 Task: Search one way flight ticket for 3 adults in first from Nantucket: Nantucket Memorial Airport to Gillette: Gillette Campbell County Airport on 5-1-2023. Number of bags: 2 checked bags. Price is upto 82000. Outbound departure time preference is 14:45. 
Action: Mouse moved to (232, 317)
Screenshot: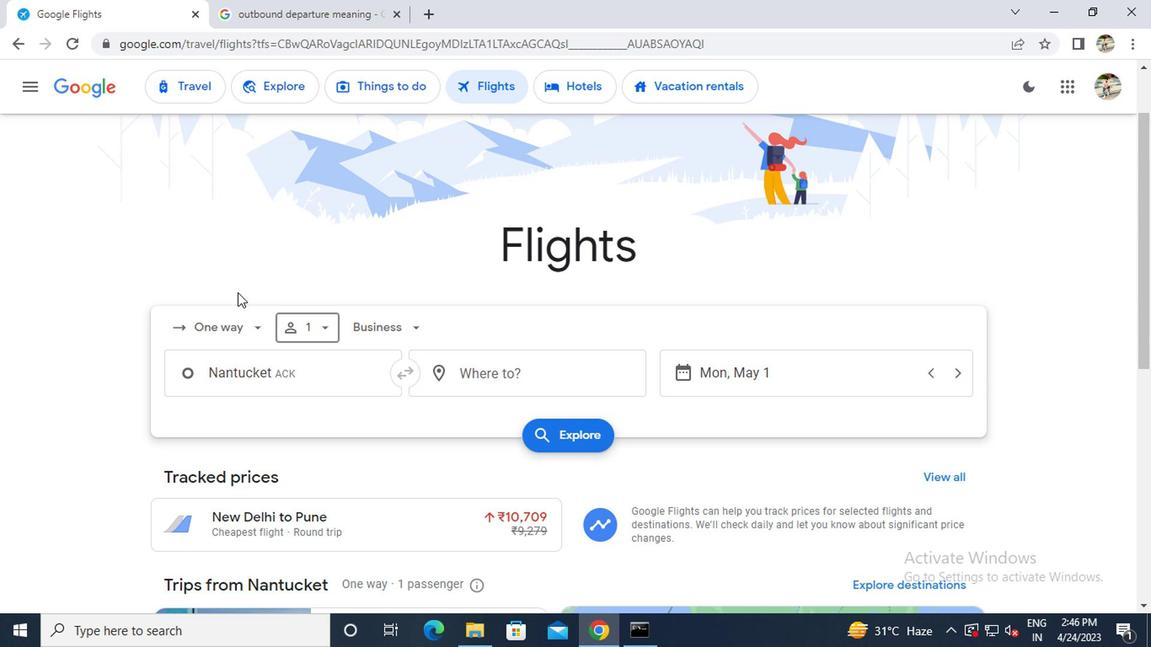 
Action: Mouse pressed left at (232, 317)
Screenshot: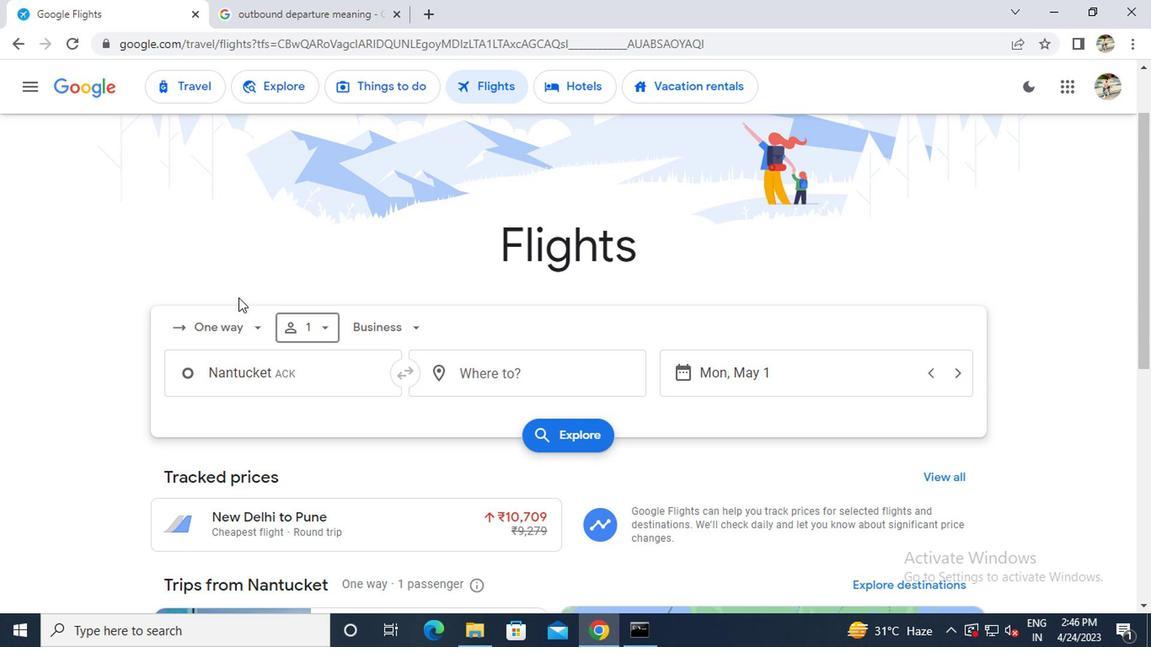 
Action: Mouse moved to (233, 411)
Screenshot: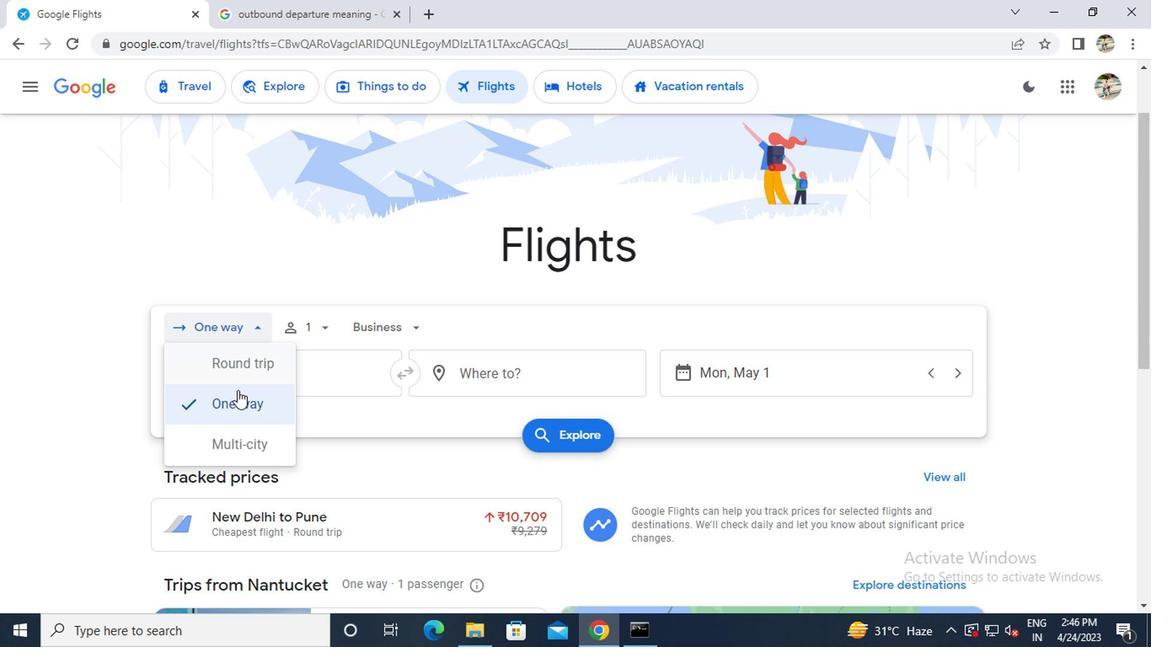 
Action: Mouse pressed left at (233, 411)
Screenshot: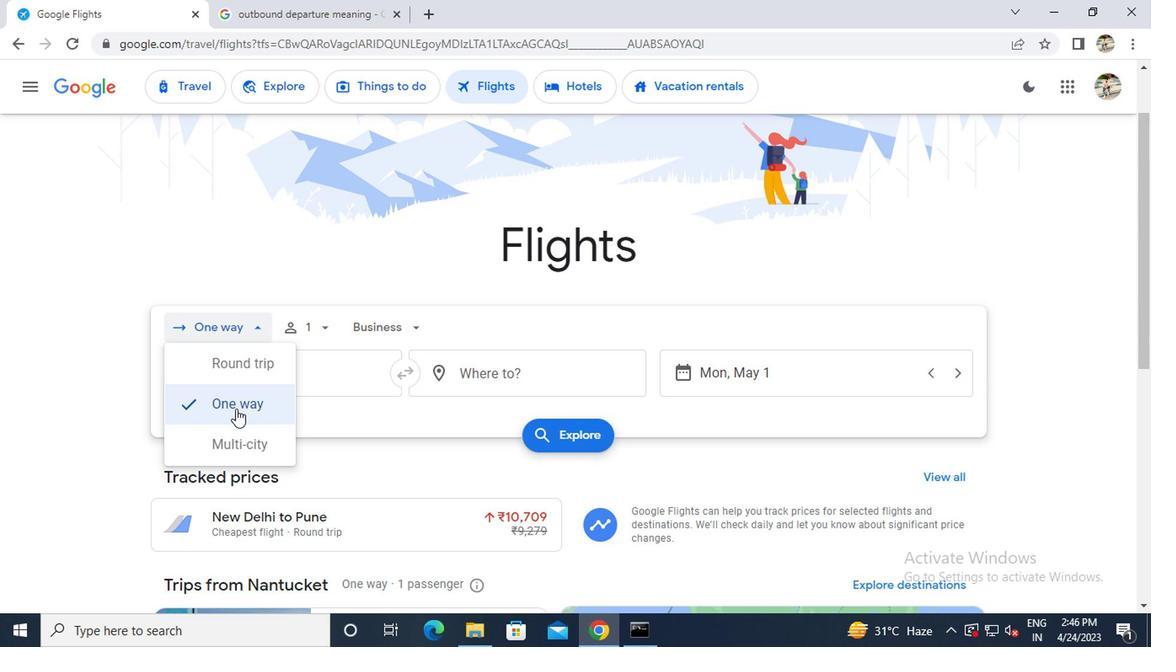 
Action: Mouse moved to (308, 328)
Screenshot: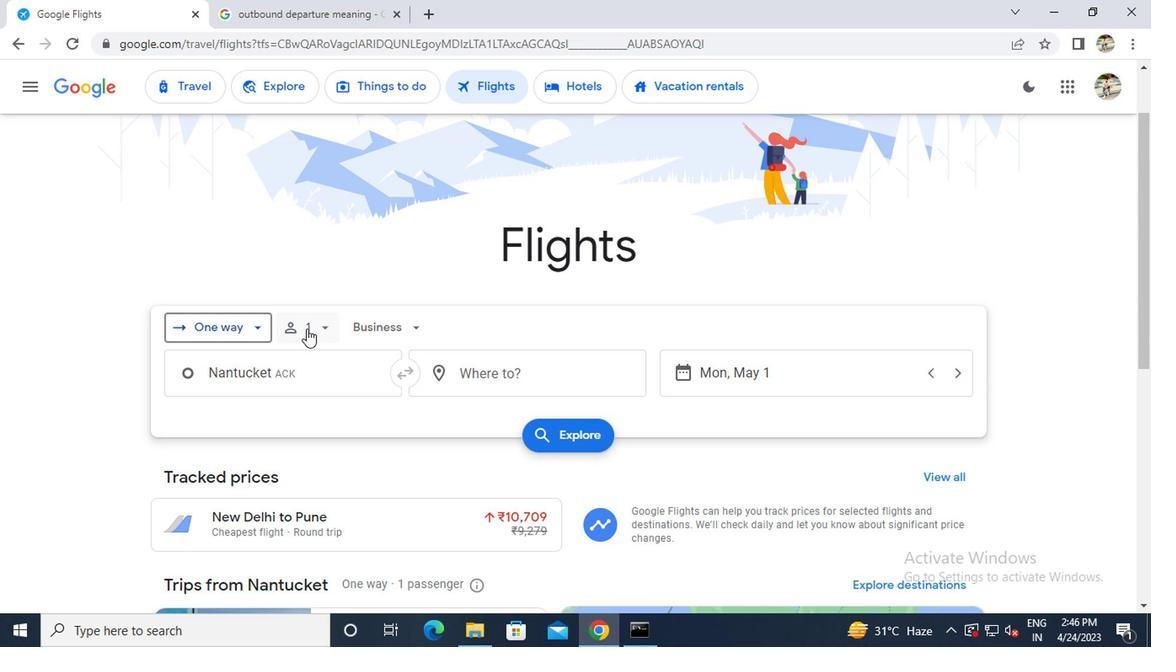 
Action: Mouse pressed left at (308, 328)
Screenshot: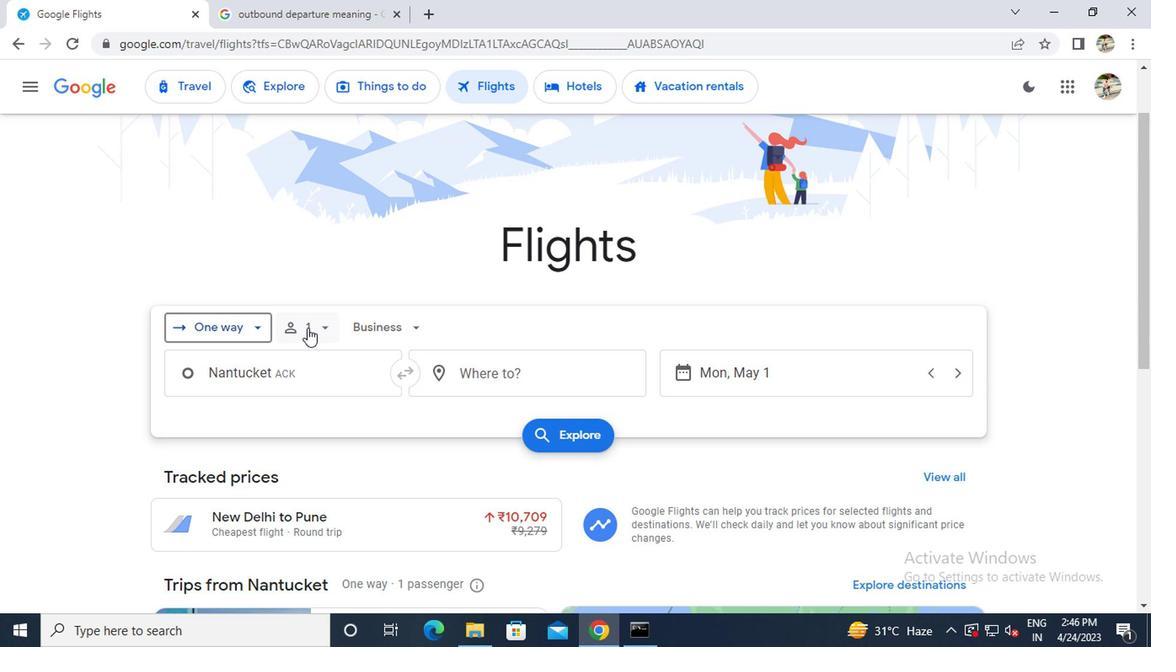 
Action: Mouse moved to (446, 373)
Screenshot: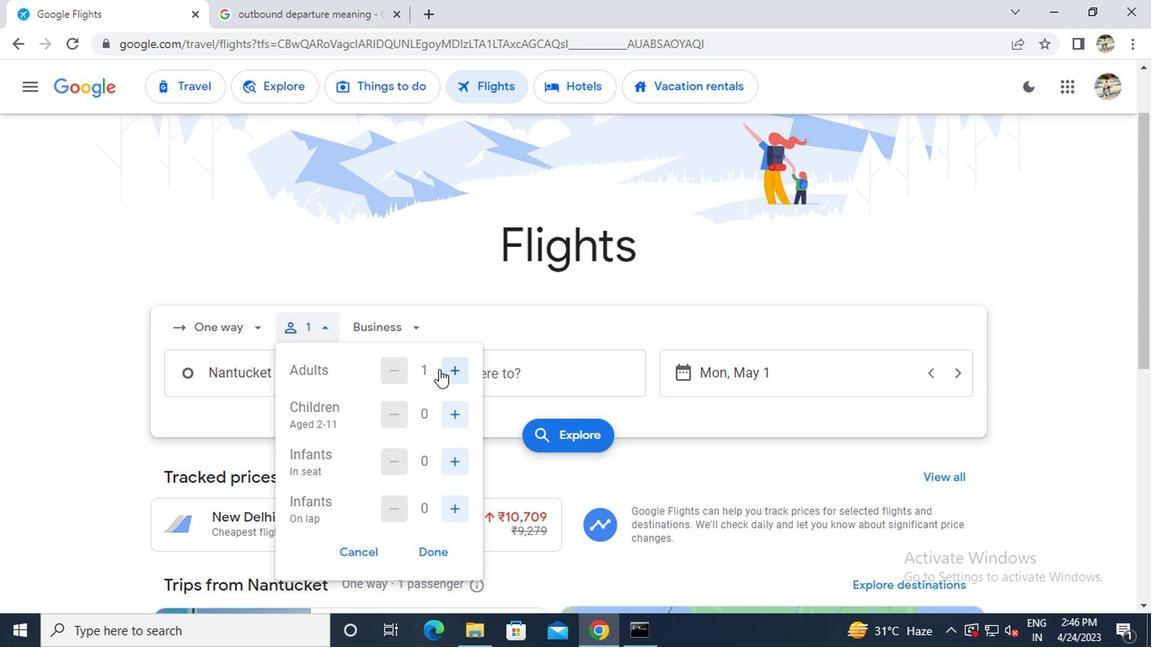 
Action: Mouse pressed left at (446, 373)
Screenshot: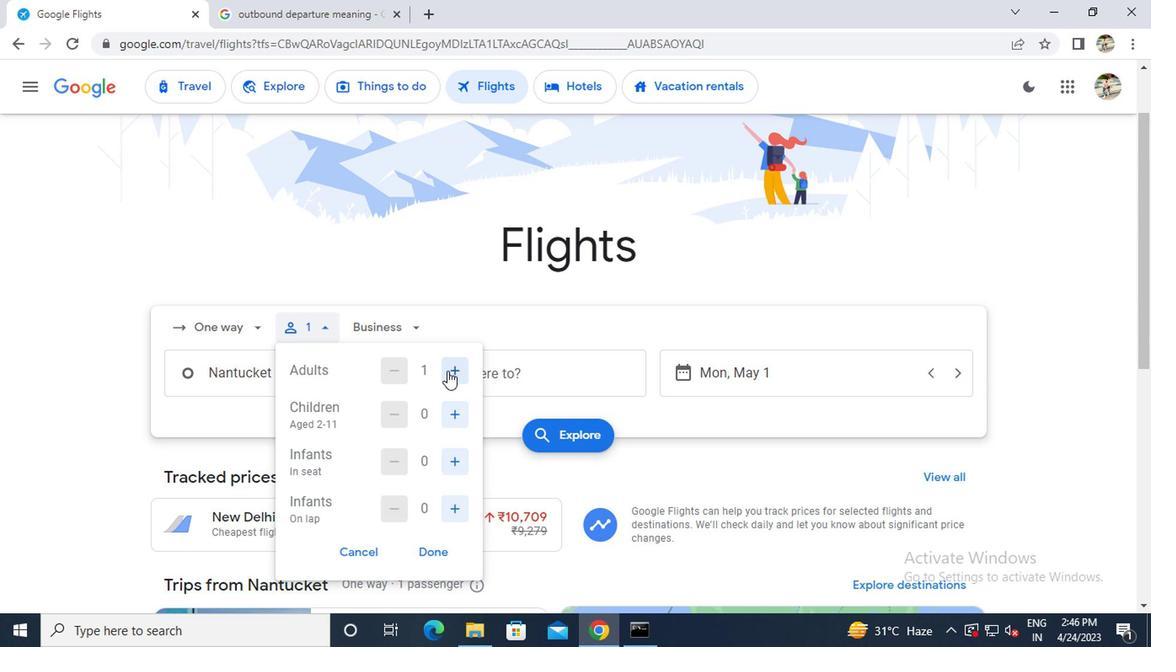 
Action: Mouse moved to (446, 373)
Screenshot: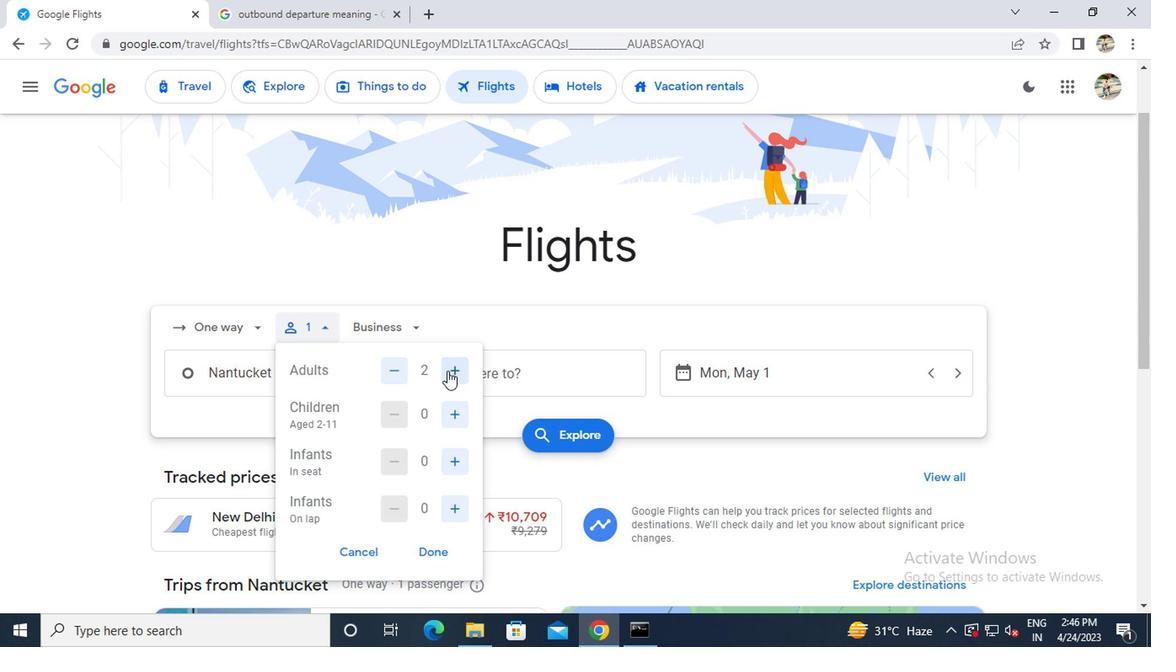 
Action: Mouse pressed left at (446, 373)
Screenshot: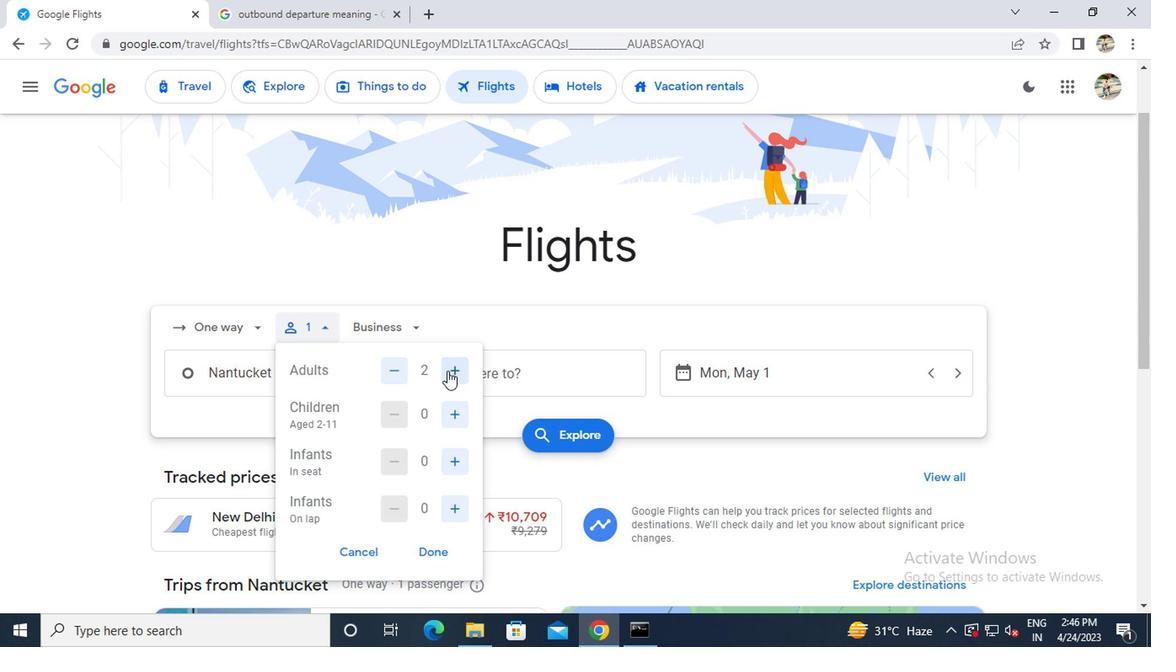 
Action: Mouse moved to (428, 557)
Screenshot: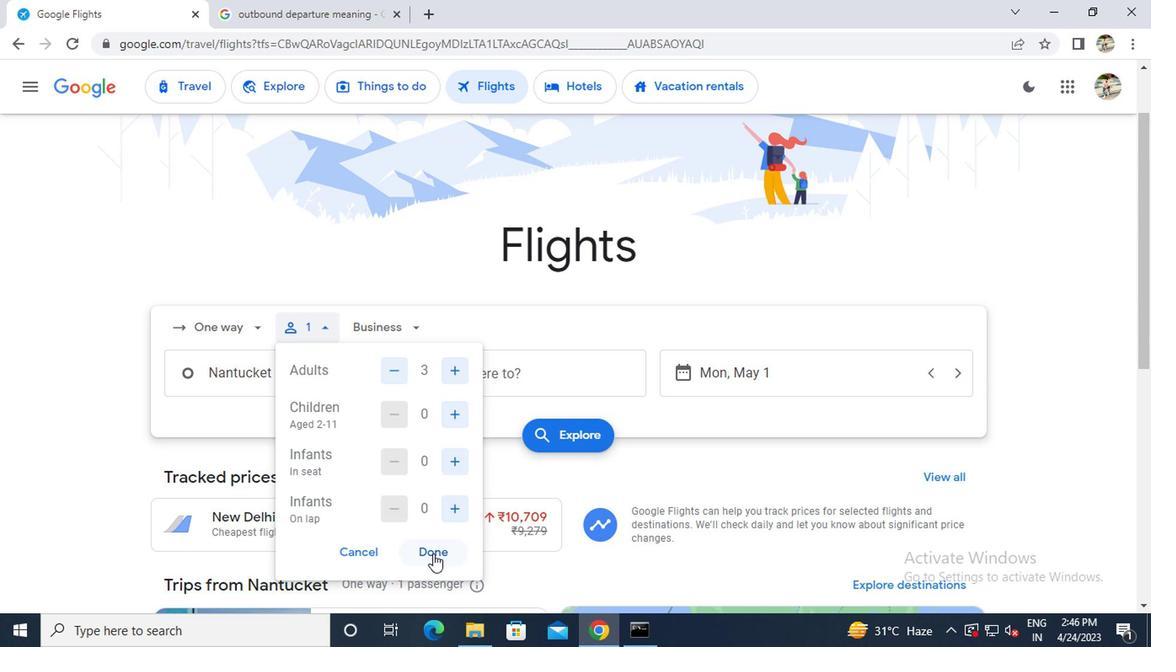 
Action: Mouse pressed left at (428, 557)
Screenshot: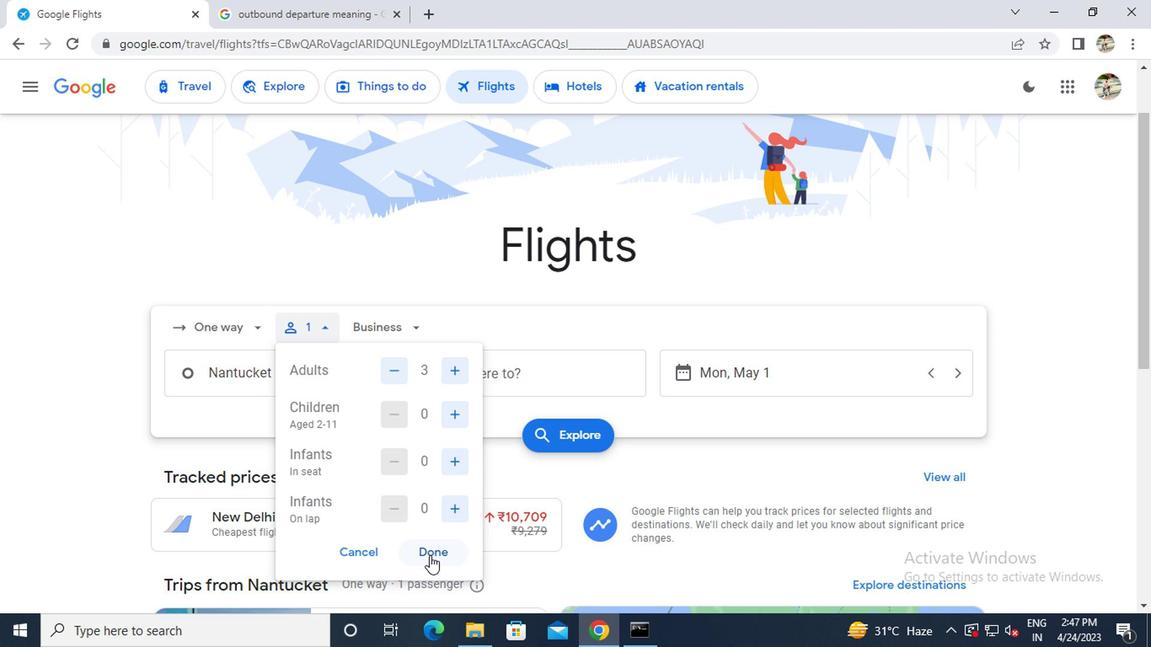 
Action: Mouse moved to (266, 382)
Screenshot: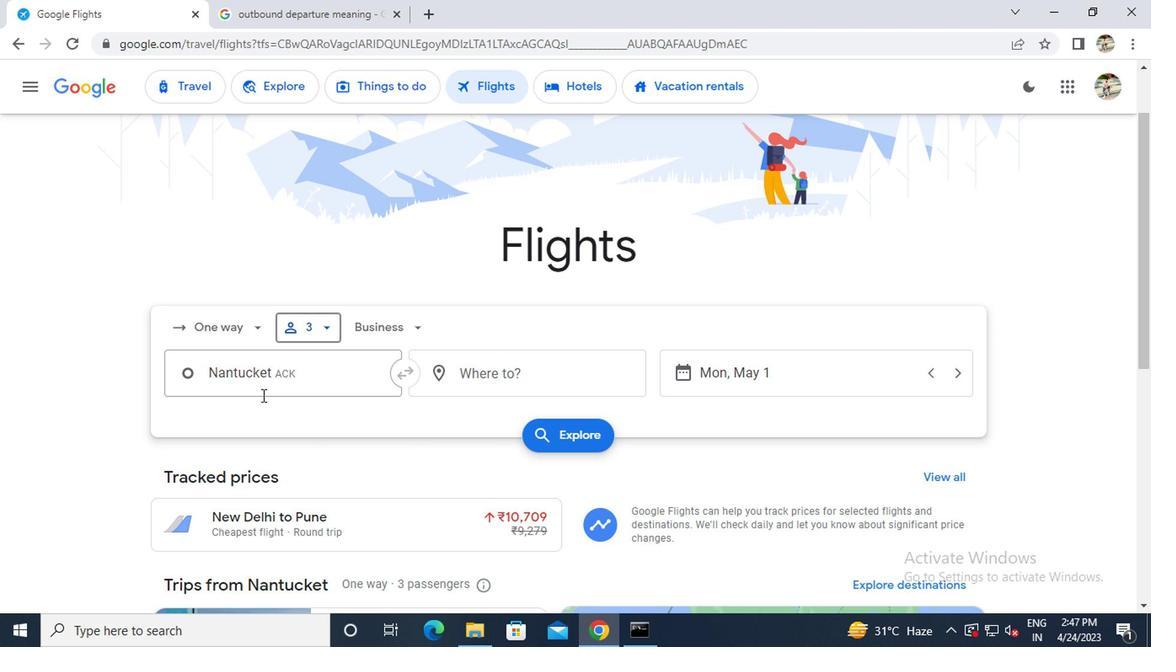 
Action: Mouse pressed left at (266, 382)
Screenshot: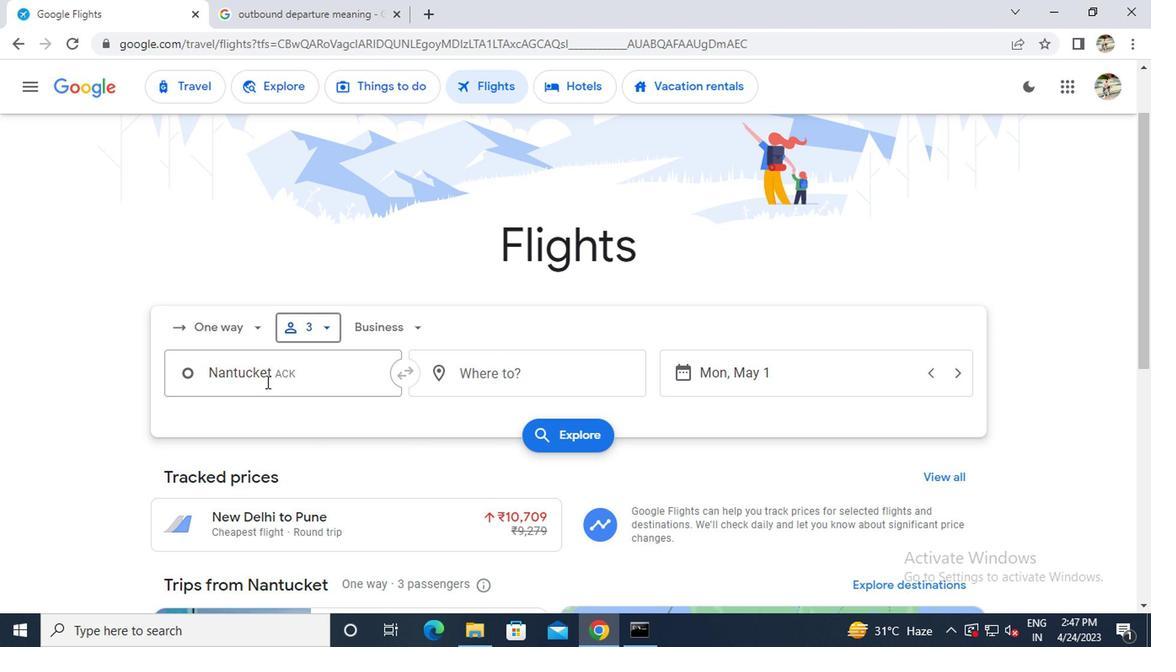 
Action: Key pressed <Key.caps_lock>n<Key.caps_lock>a
Screenshot: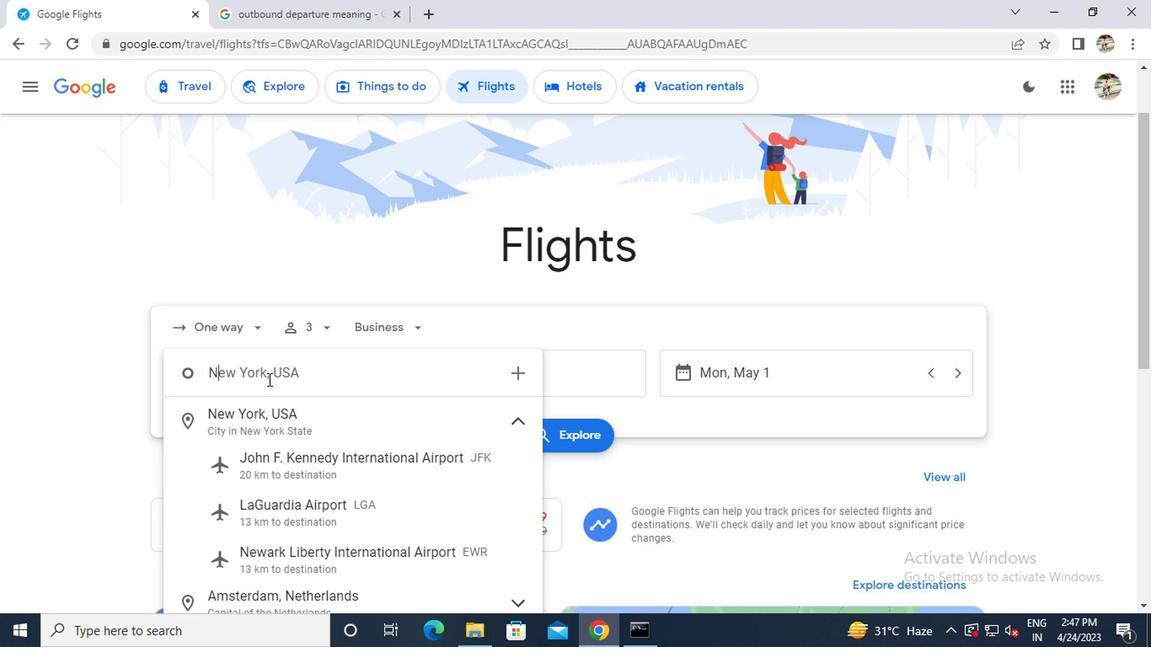 
Action: Mouse moved to (266, 381)
Screenshot: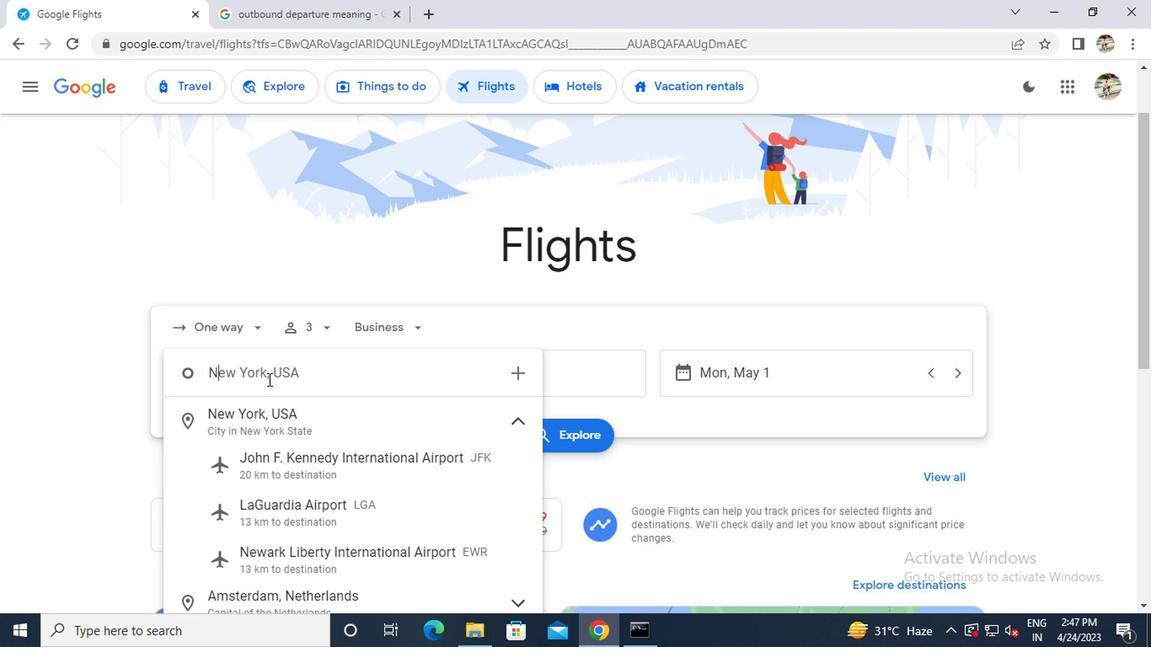 
Action: Key pressed ntucket
Screenshot: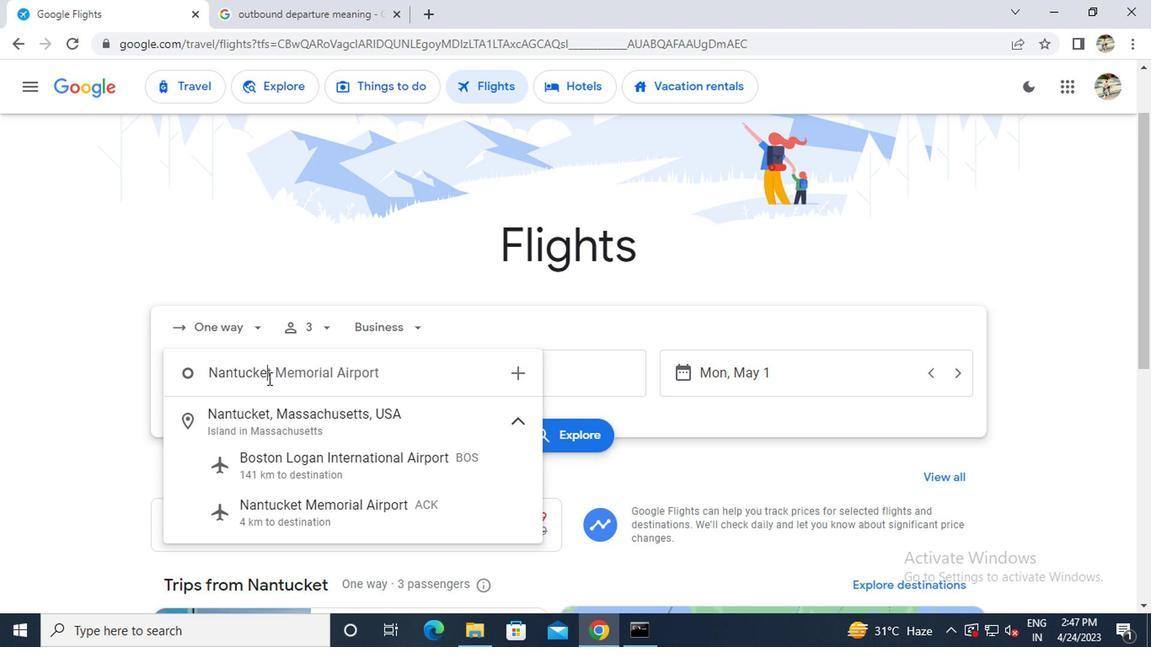 
Action: Mouse moved to (281, 515)
Screenshot: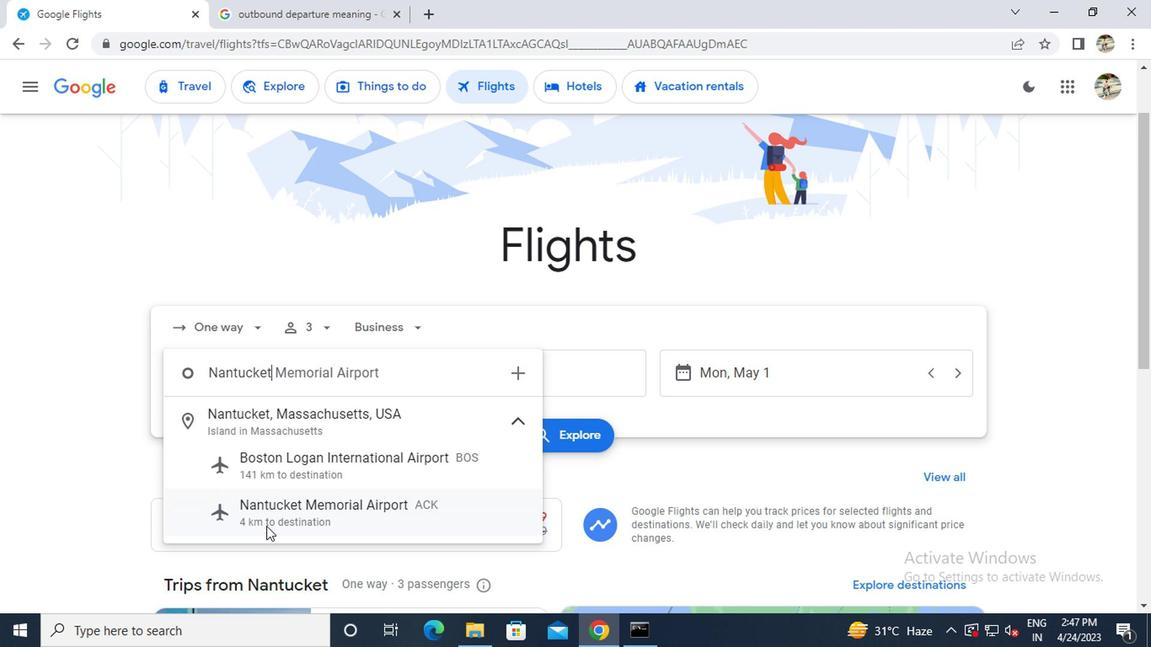 
Action: Mouse pressed left at (281, 515)
Screenshot: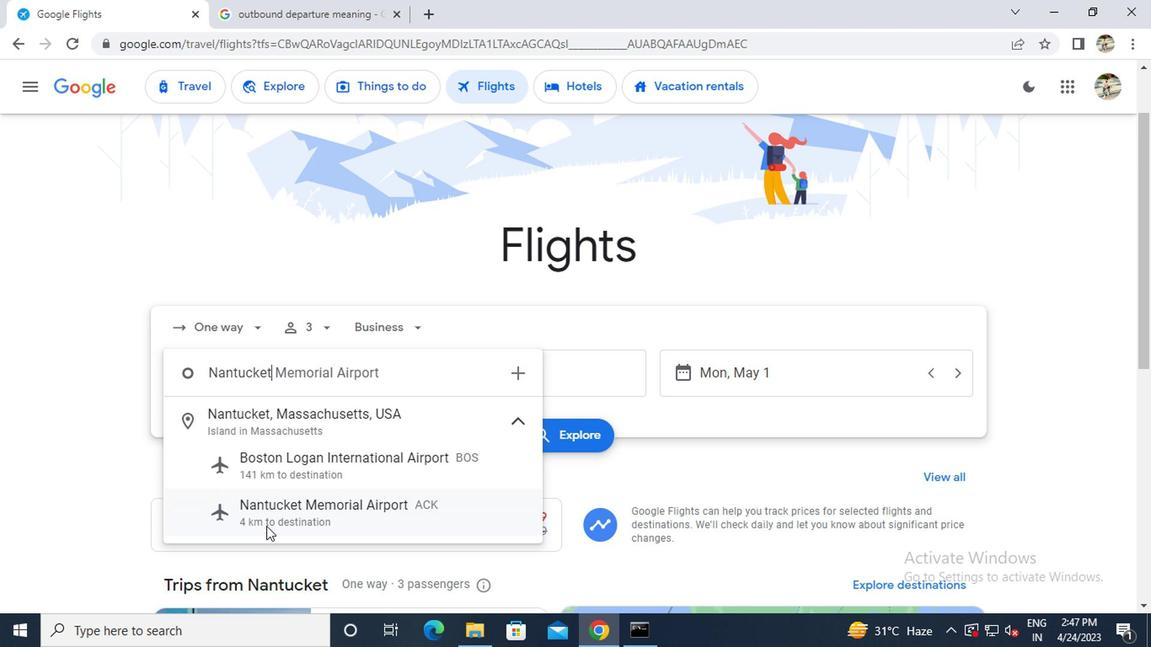 
Action: Mouse moved to (580, 378)
Screenshot: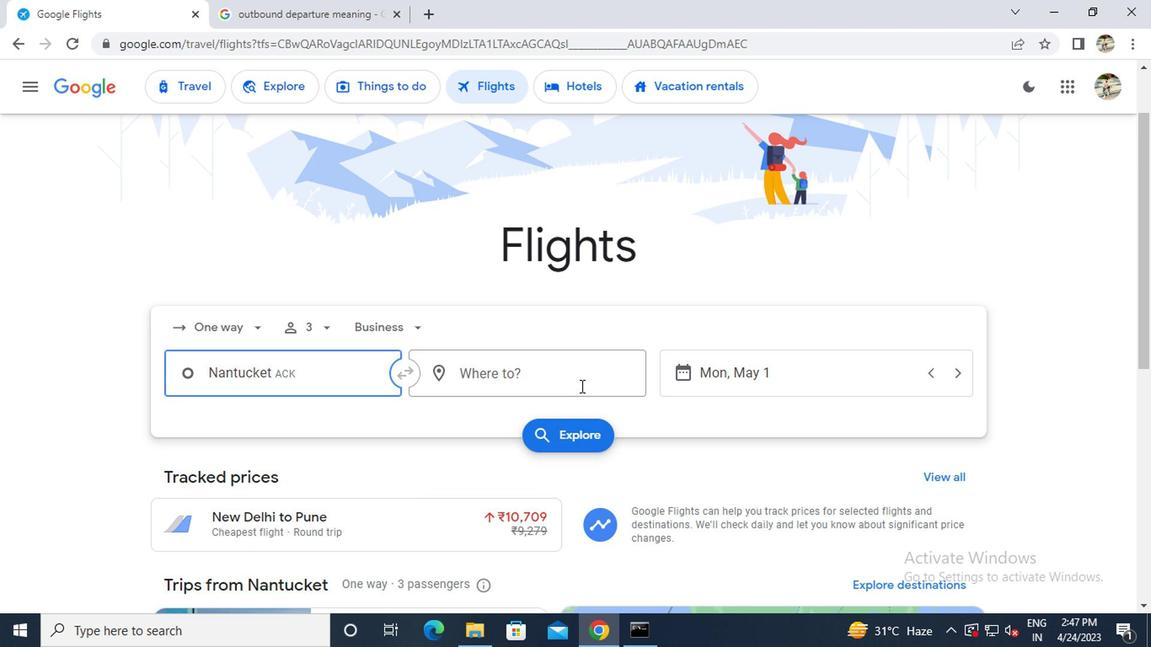 
Action: Mouse pressed left at (580, 378)
Screenshot: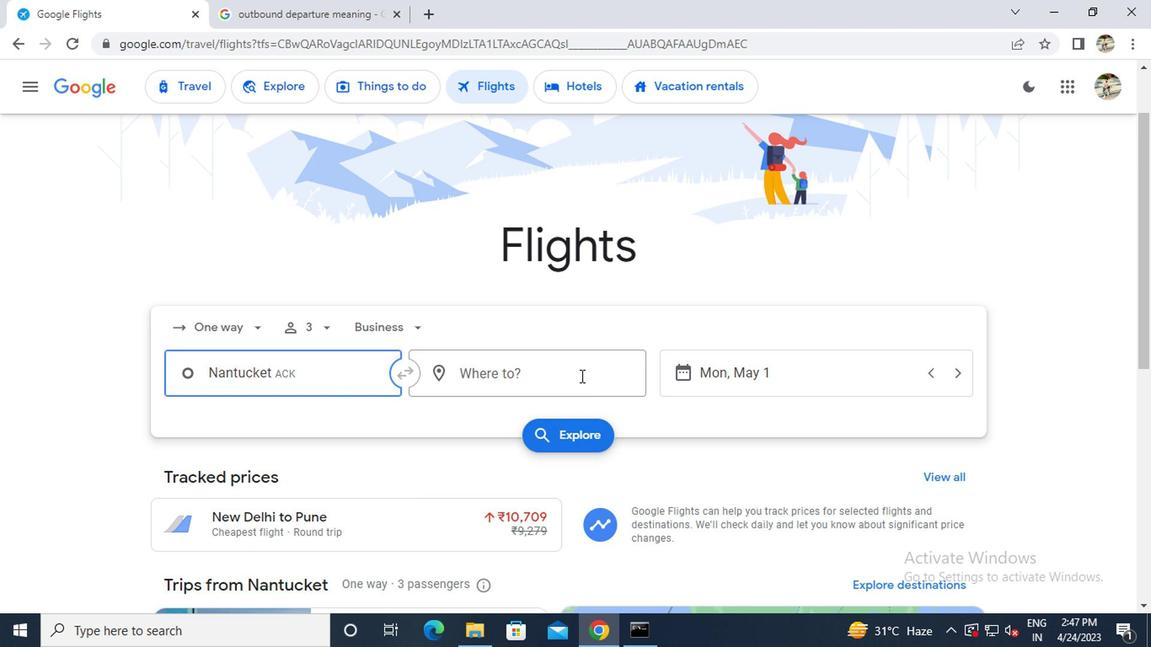 
Action: Key pressed <Key.caps_lock>g<Key.caps_lock>illette<Key.space>
Screenshot: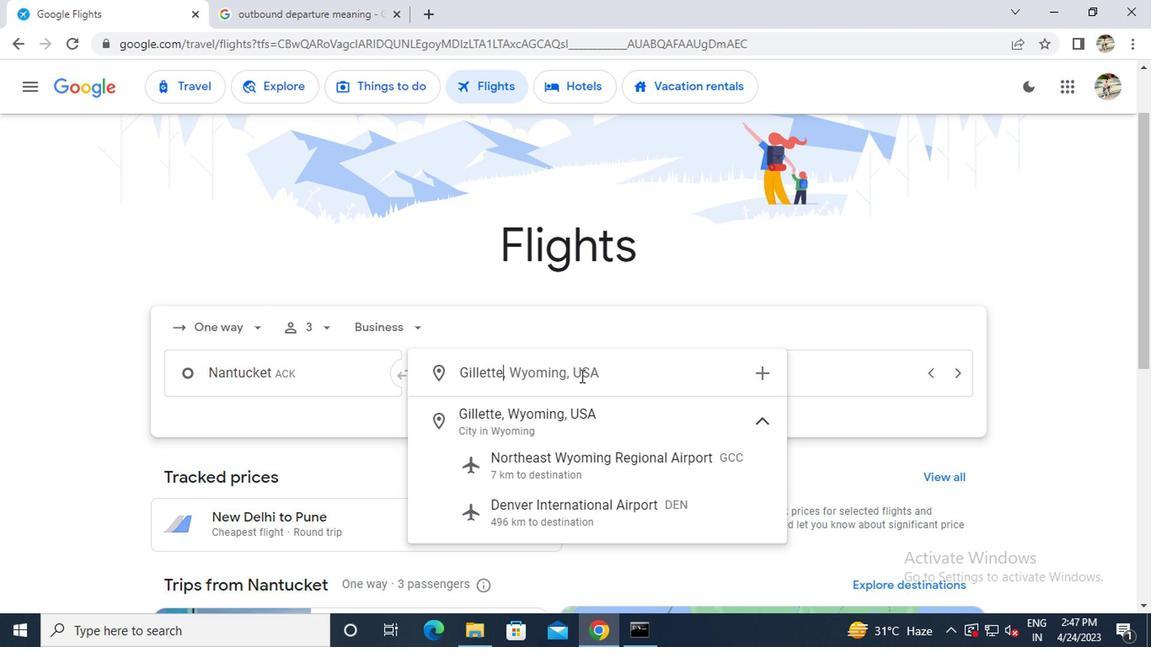 
Action: Mouse moved to (559, 415)
Screenshot: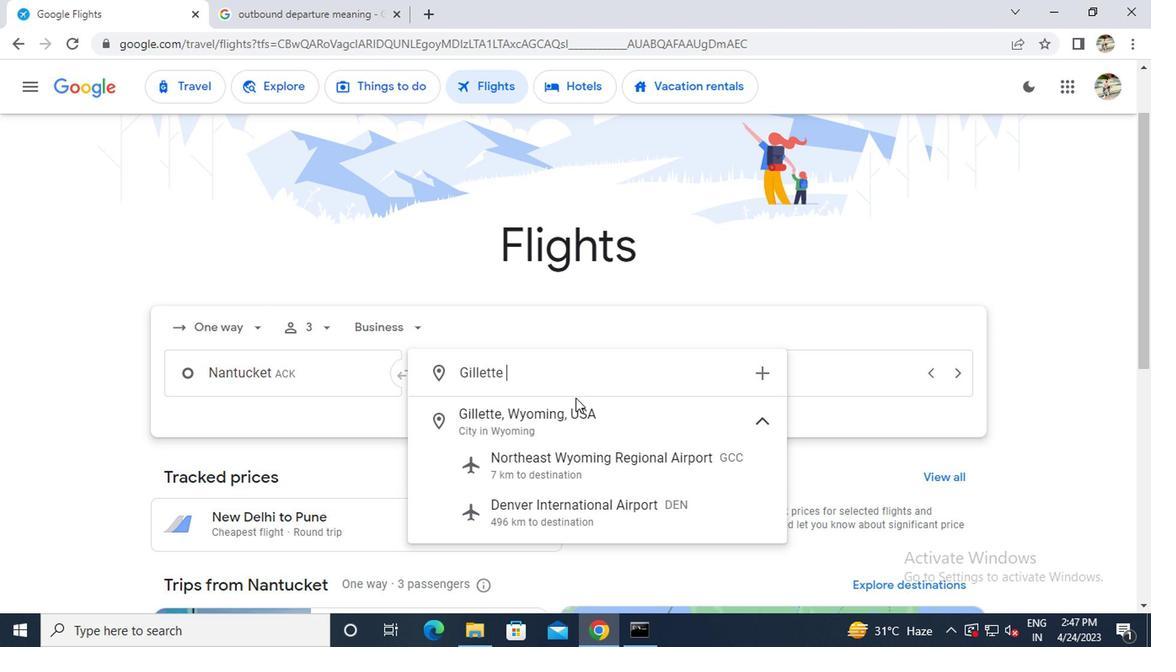 
Action: Mouse pressed left at (559, 415)
Screenshot: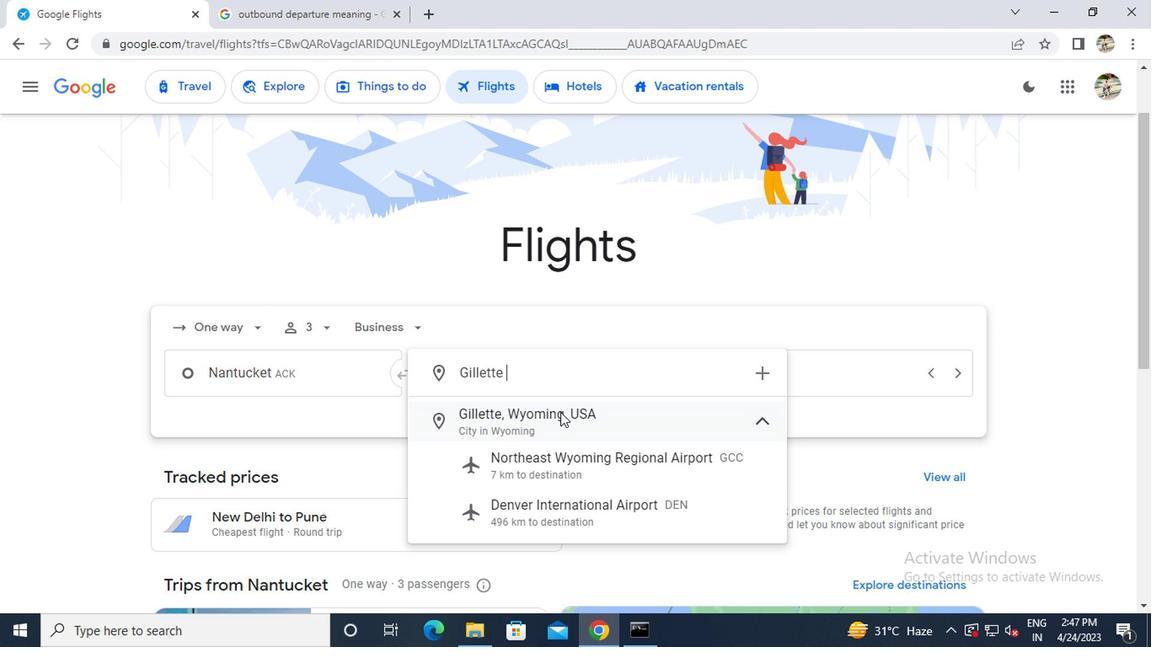 
Action: Mouse moved to (720, 373)
Screenshot: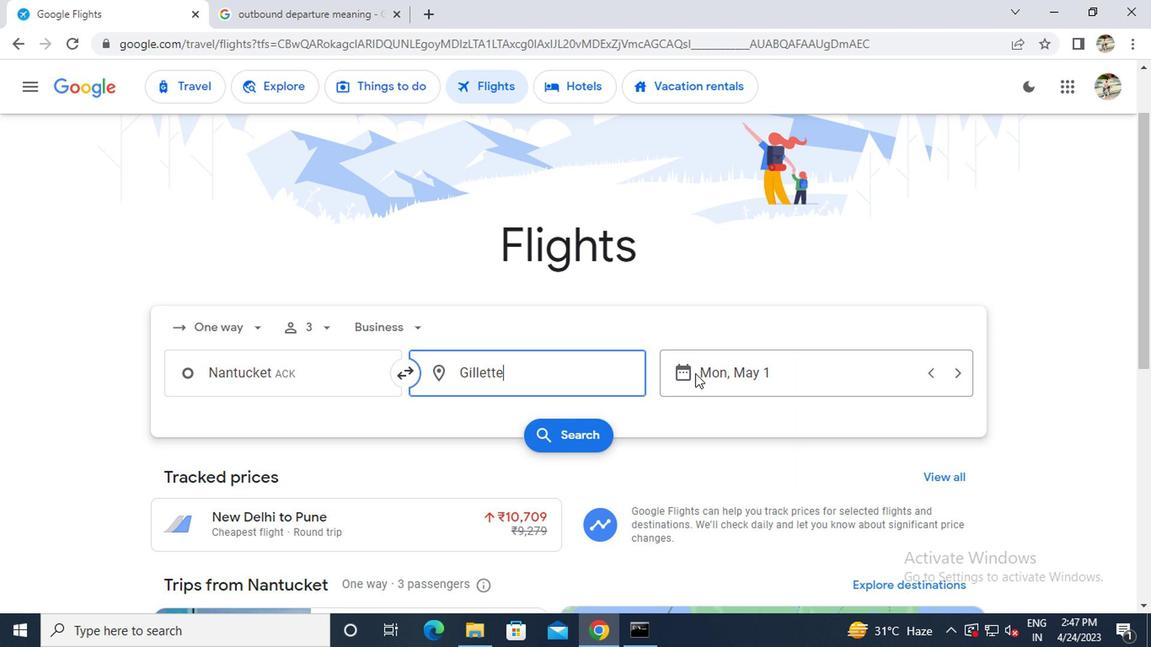 
Action: Mouse pressed left at (720, 373)
Screenshot: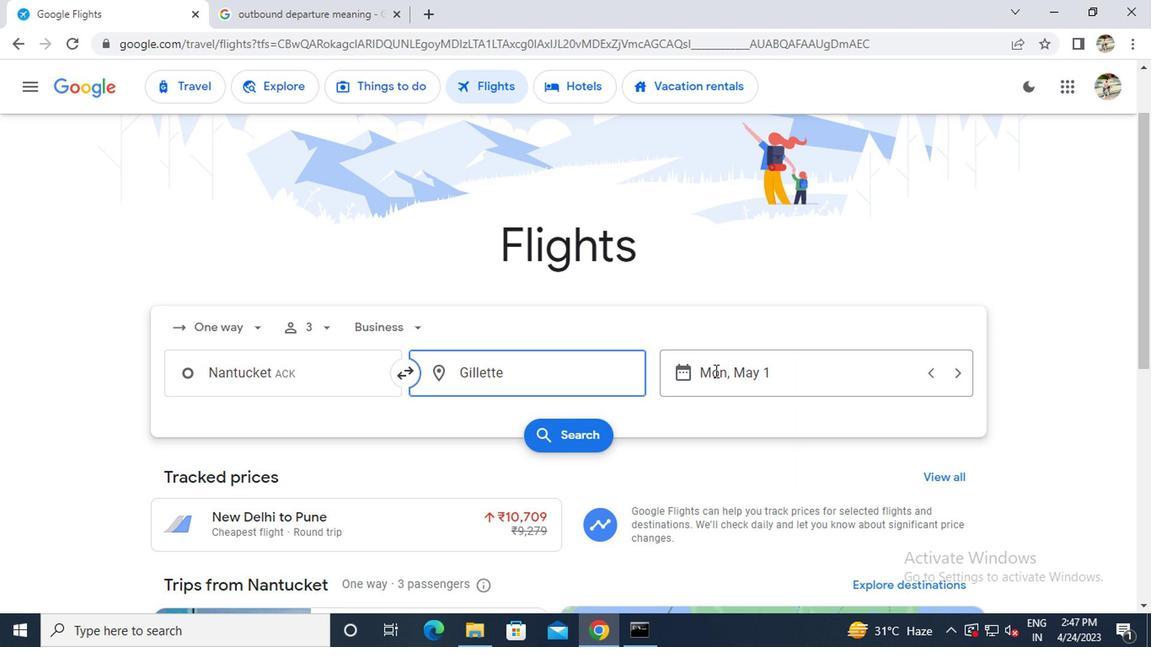 
Action: Mouse moved to (726, 308)
Screenshot: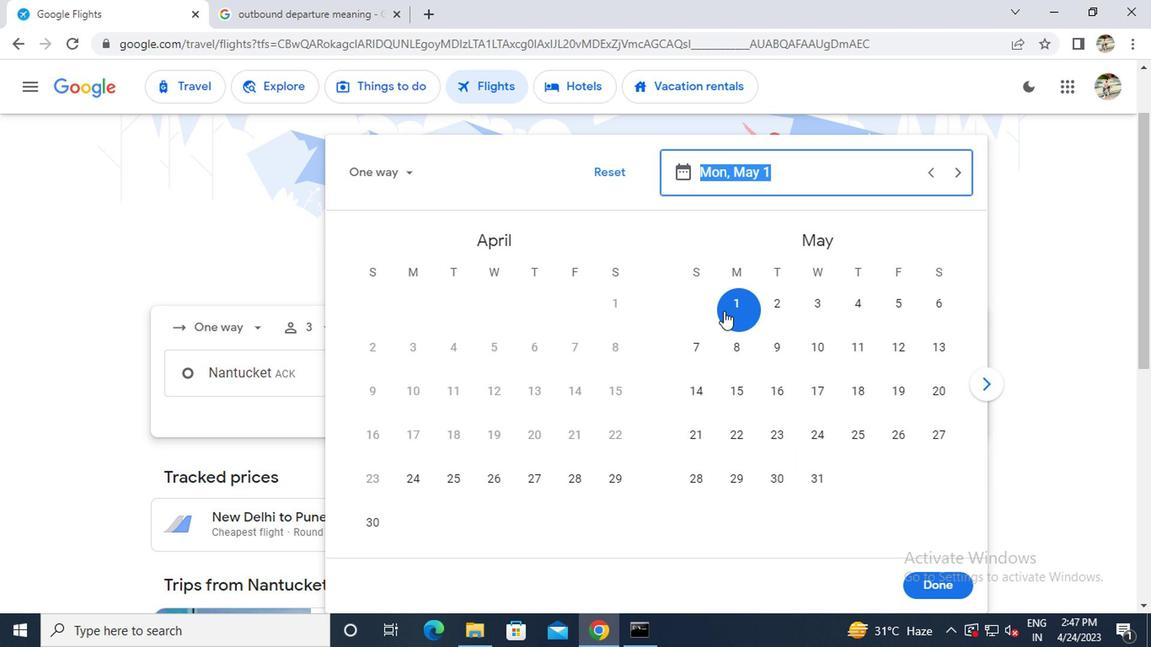
Action: Mouse pressed left at (726, 308)
Screenshot: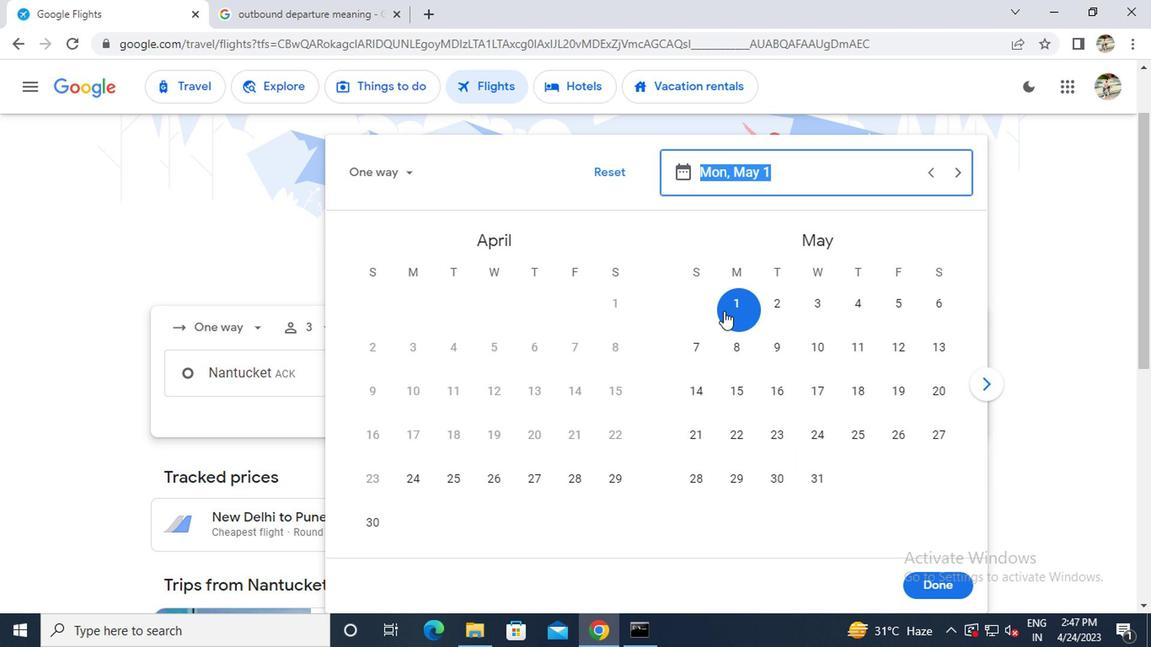 
Action: Mouse moved to (927, 581)
Screenshot: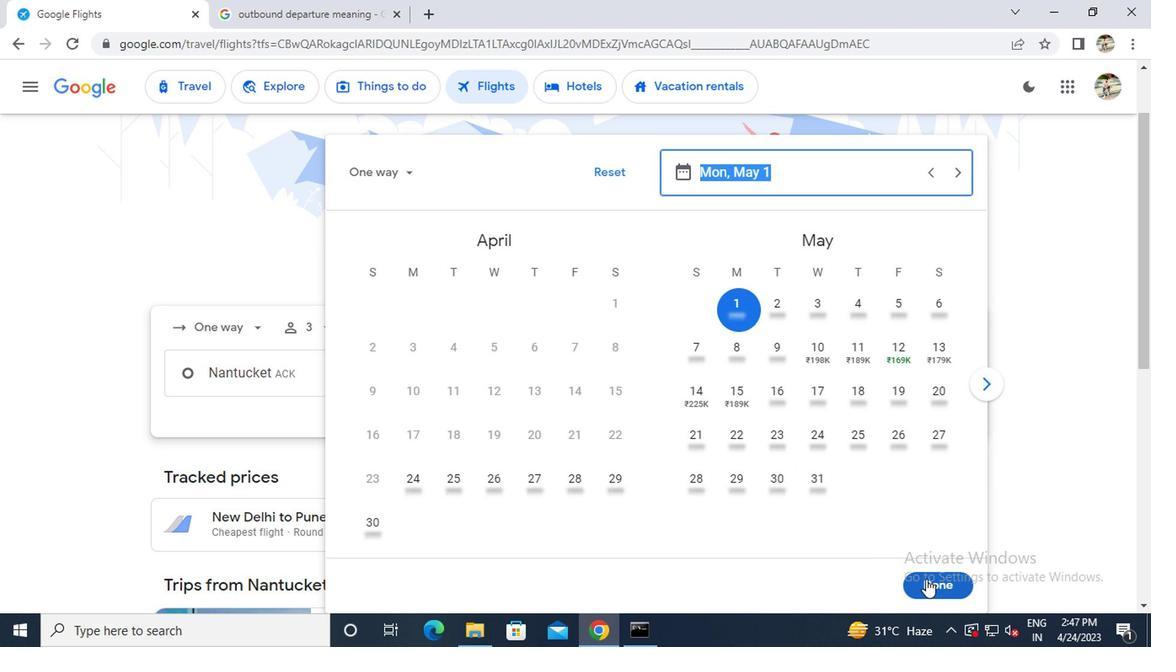 
Action: Mouse pressed left at (927, 581)
Screenshot: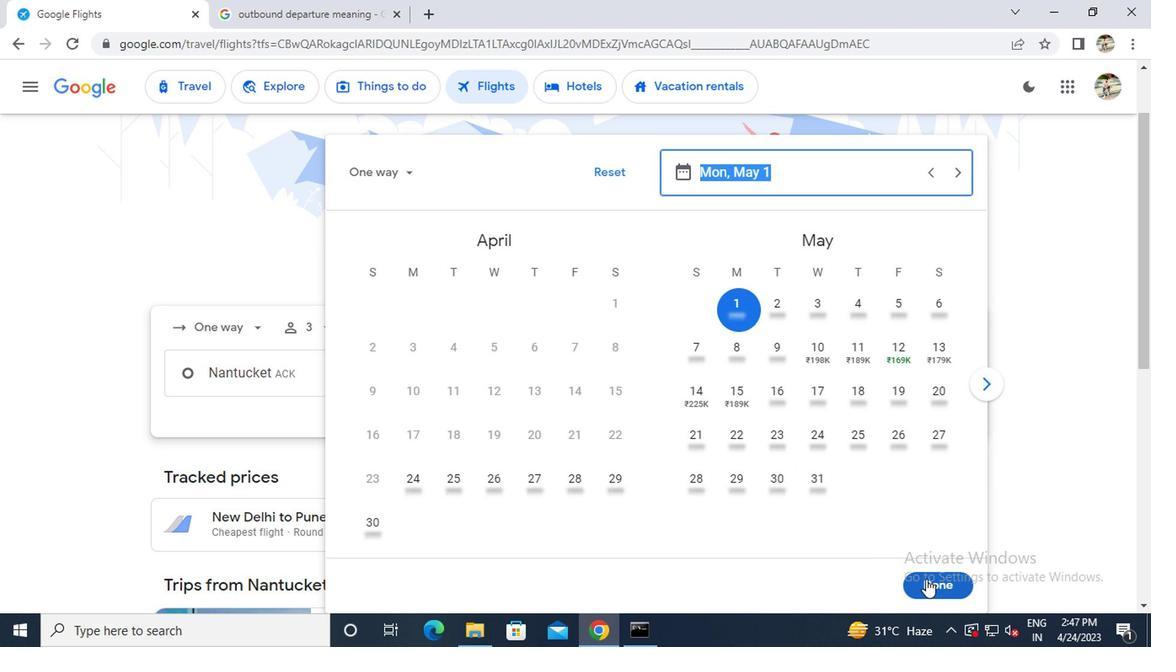 
Action: Mouse moved to (572, 426)
Screenshot: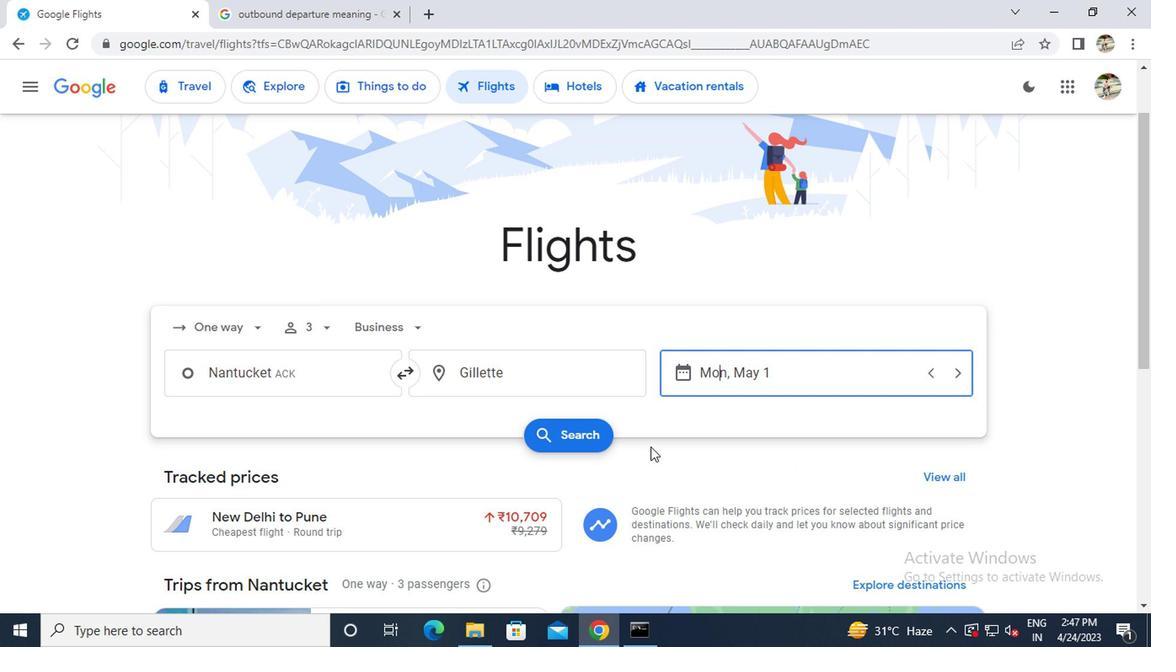 
Action: Mouse pressed left at (572, 426)
Screenshot: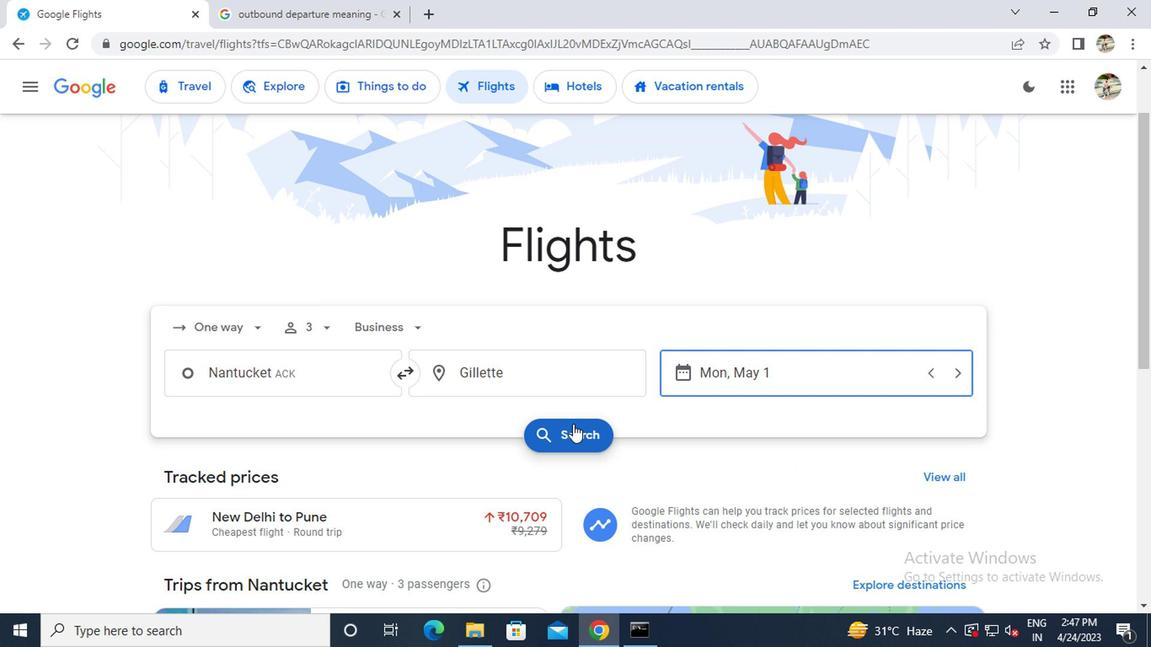 
Action: Mouse moved to (171, 243)
Screenshot: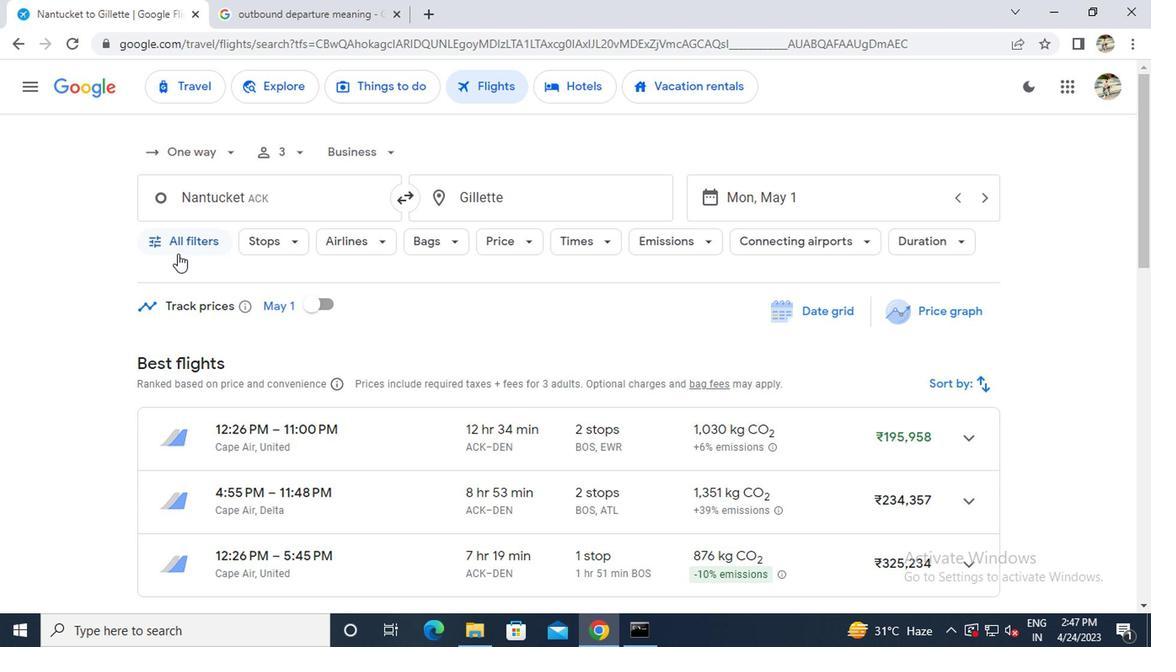 
Action: Mouse pressed left at (171, 243)
Screenshot: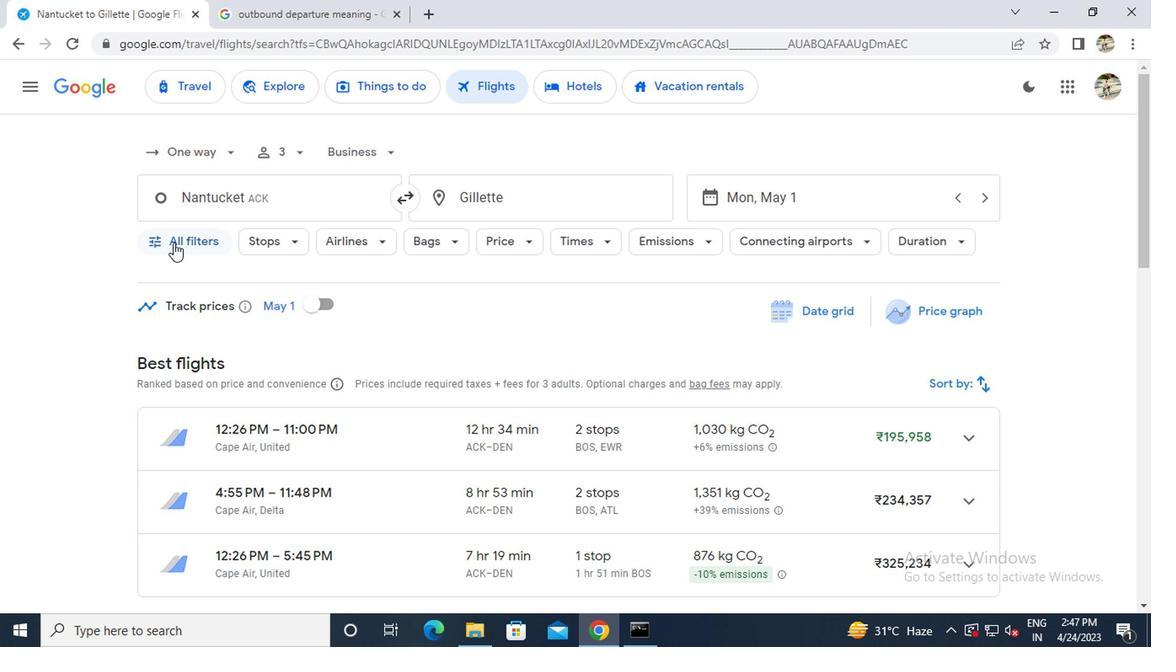 
Action: Mouse moved to (207, 319)
Screenshot: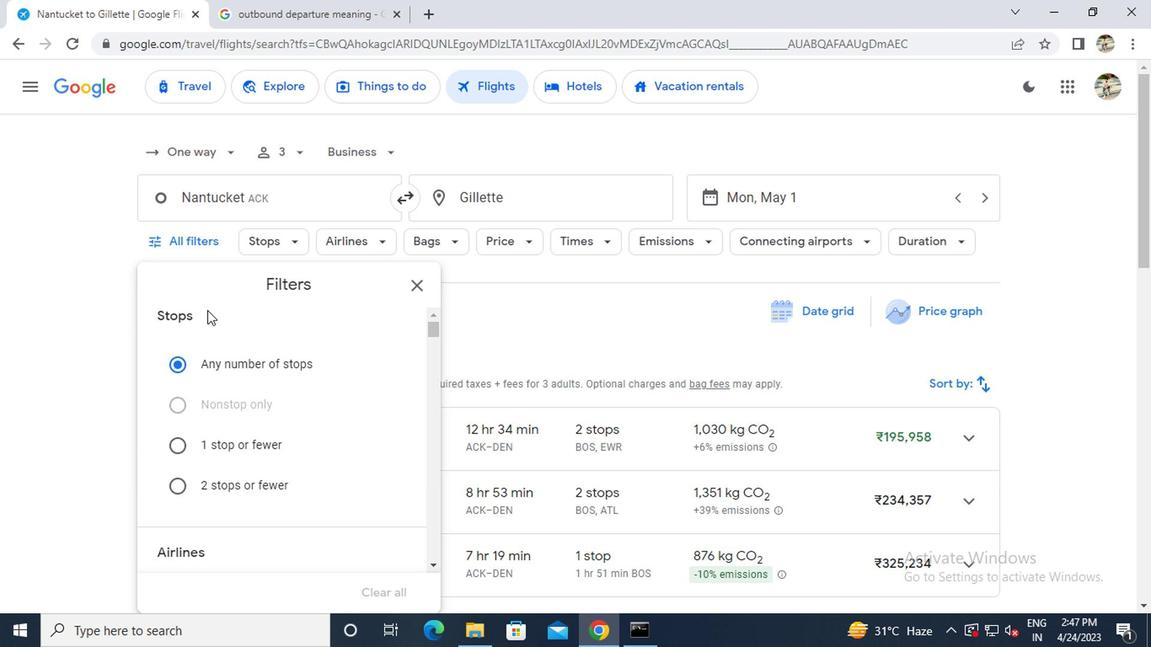
Action: Mouse scrolled (207, 319) with delta (0, 0)
Screenshot: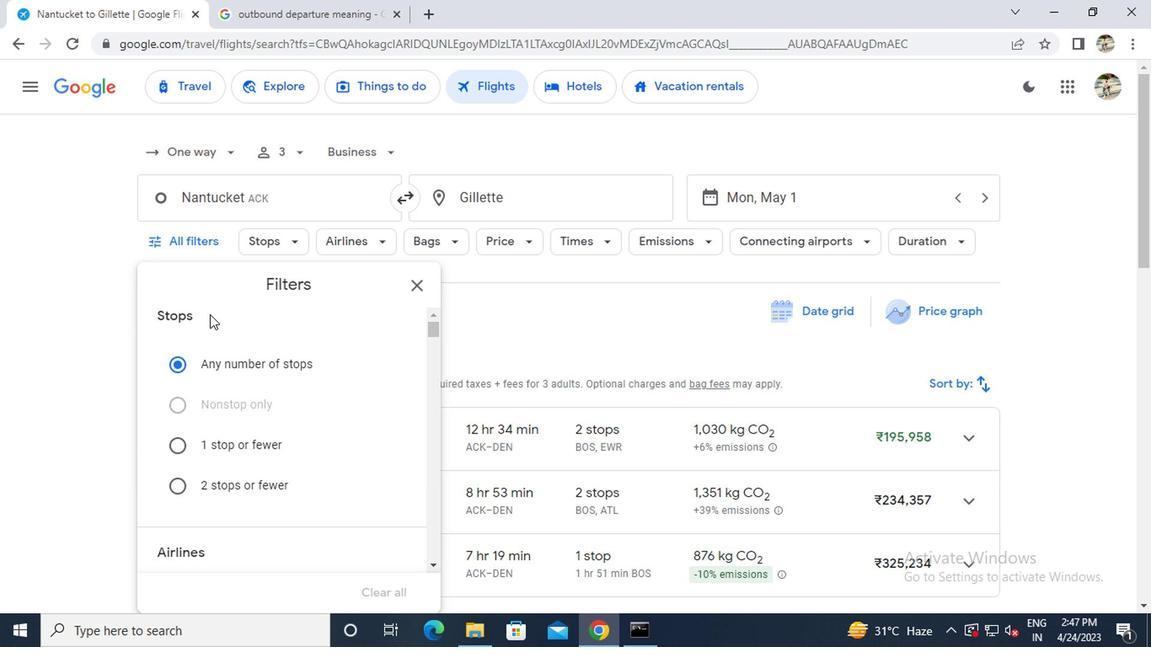 
Action: Mouse scrolled (207, 319) with delta (0, 0)
Screenshot: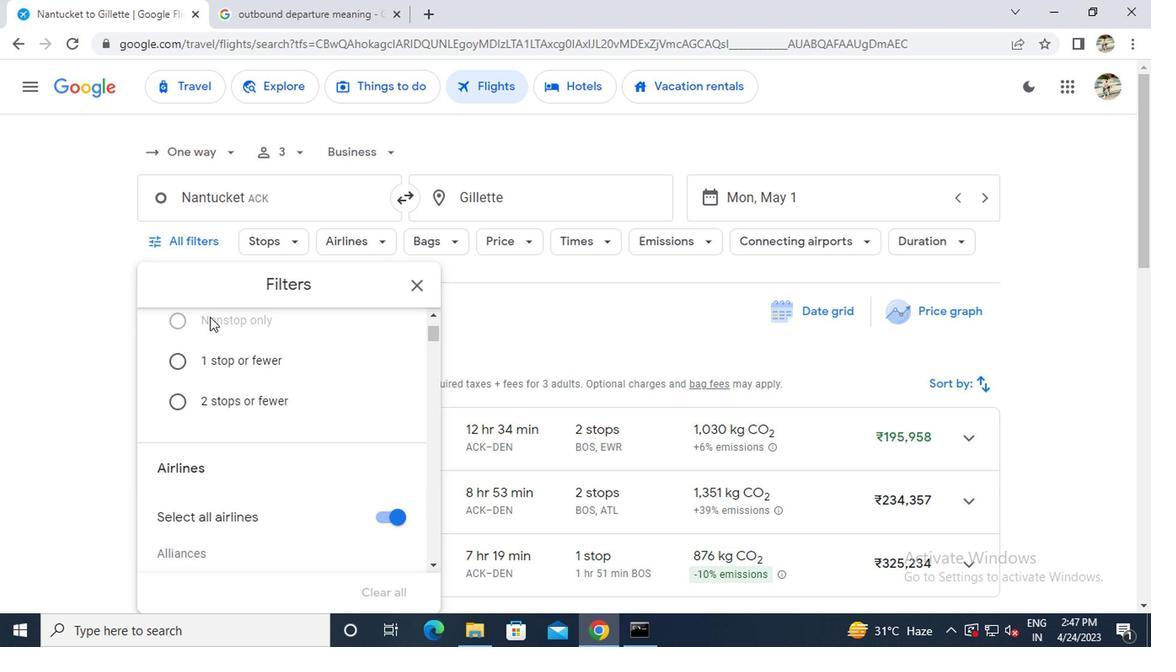 
Action: Mouse moved to (207, 331)
Screenshot: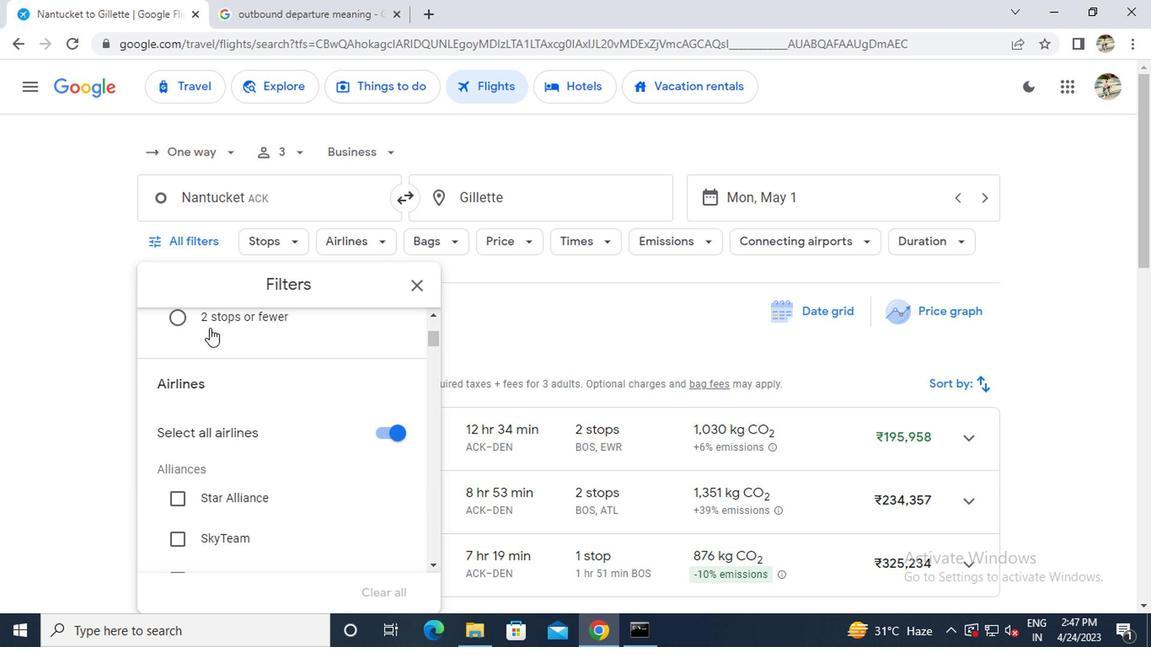 
Action: Mouse scrolled (207, 331) with delta (0, 0)
Screenshot: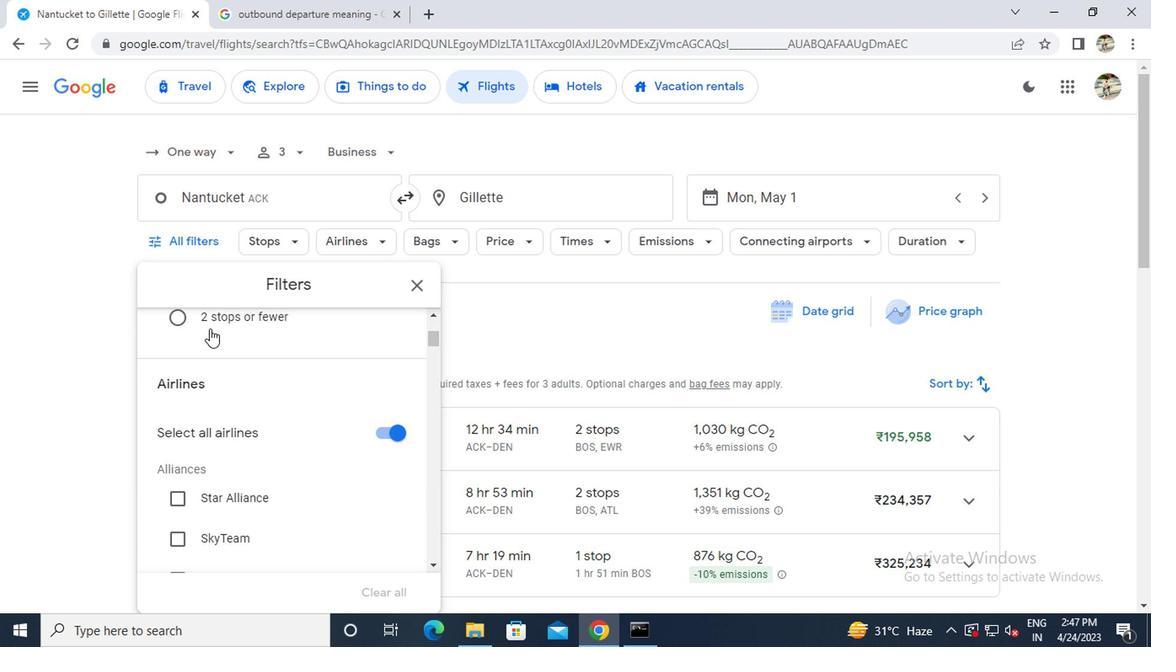 
Action: Mouse moved to (207, 332)
Screenshot: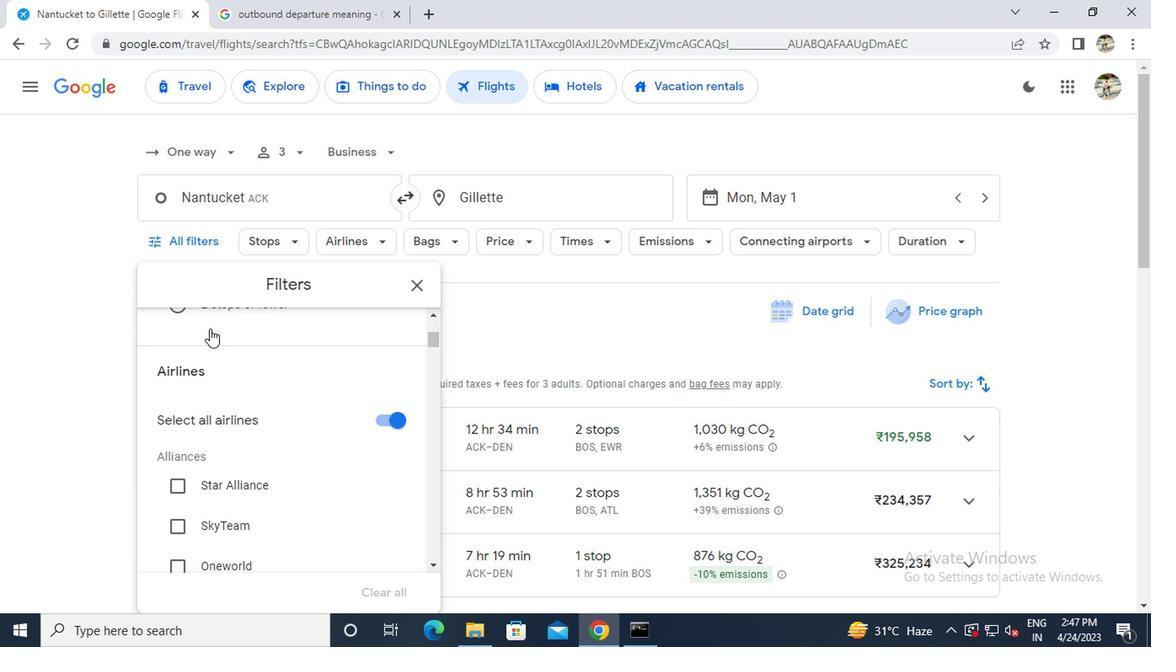 
Action: Mouse scrolled (207, 331) with delta (0, 0)
Screenshot: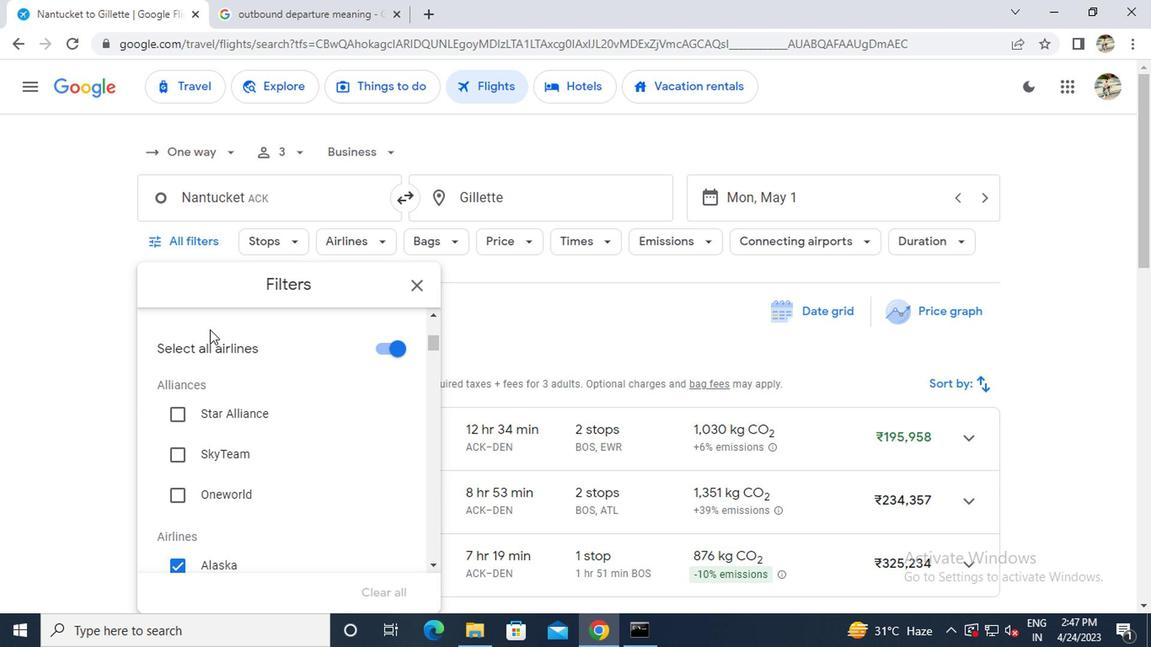 
Action: Mouse scrolled (207, 331) with delta (0, 0)
Screenshot: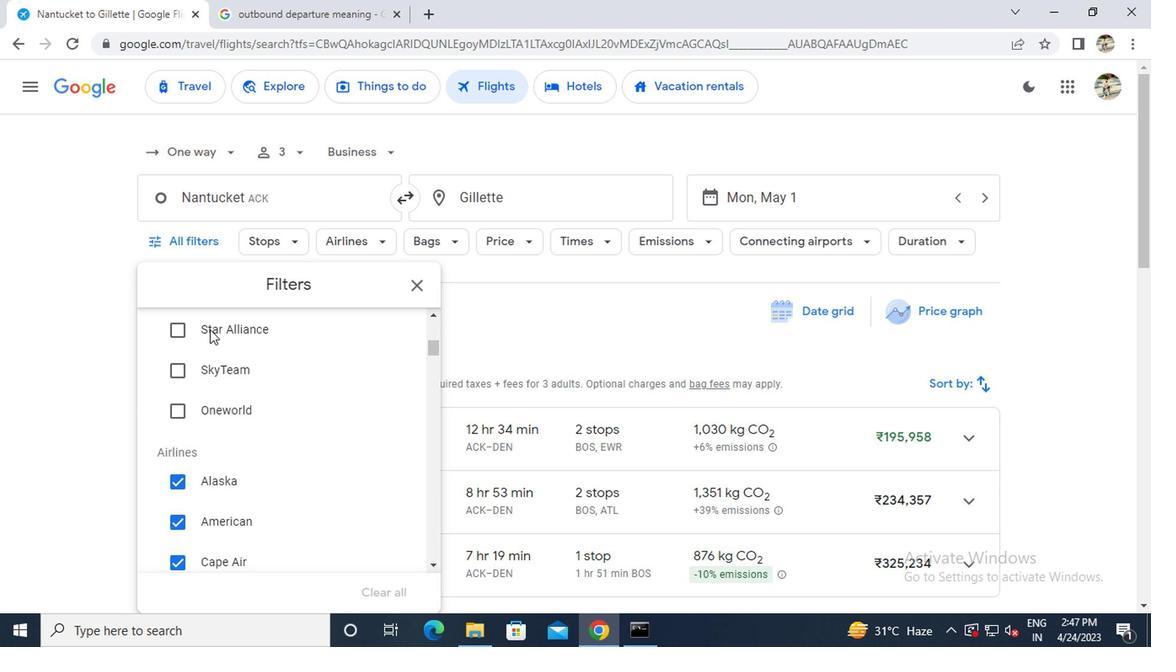 
Action: Mouse scrolled (207, 331) with delta (0, 0)
Screenshot: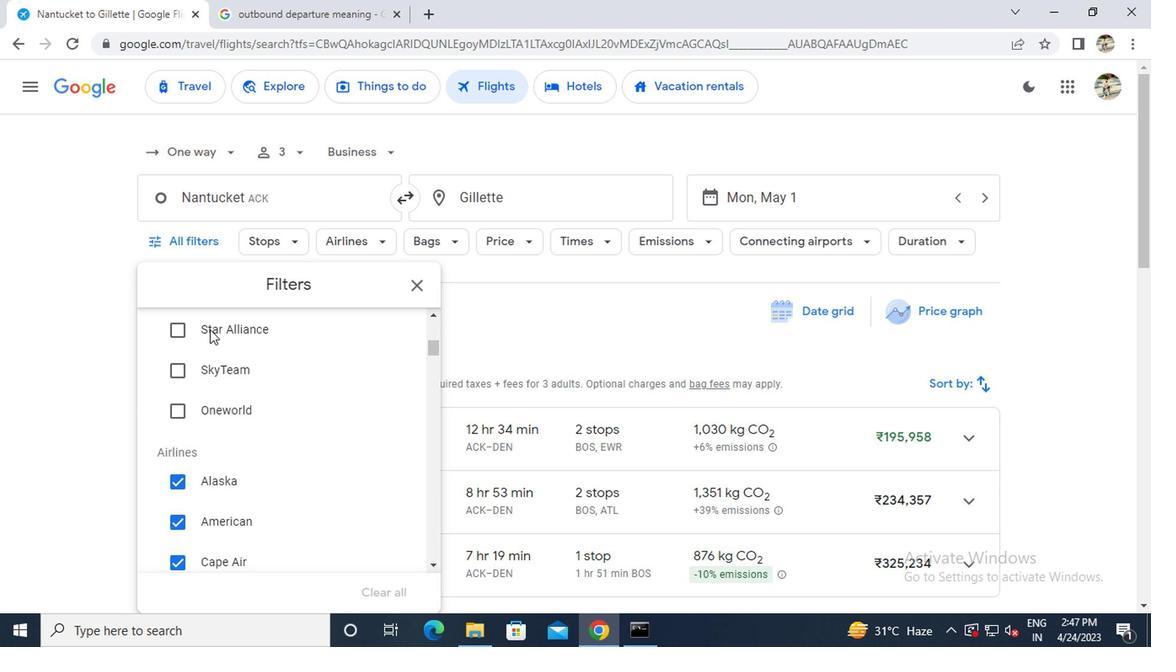 
Action: Mouse scrolled (207, 331) with delta (0, 0)
Screenshot: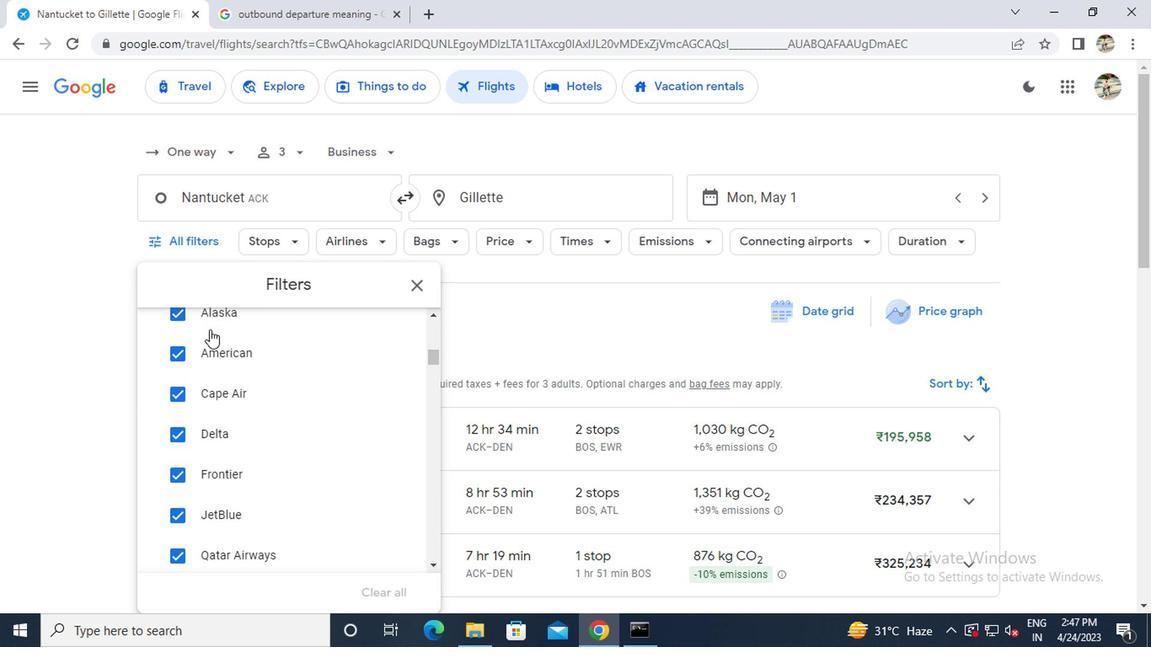 
Action: Mouse scrolled (207, 331) with delta (0, 0)
Screenshot: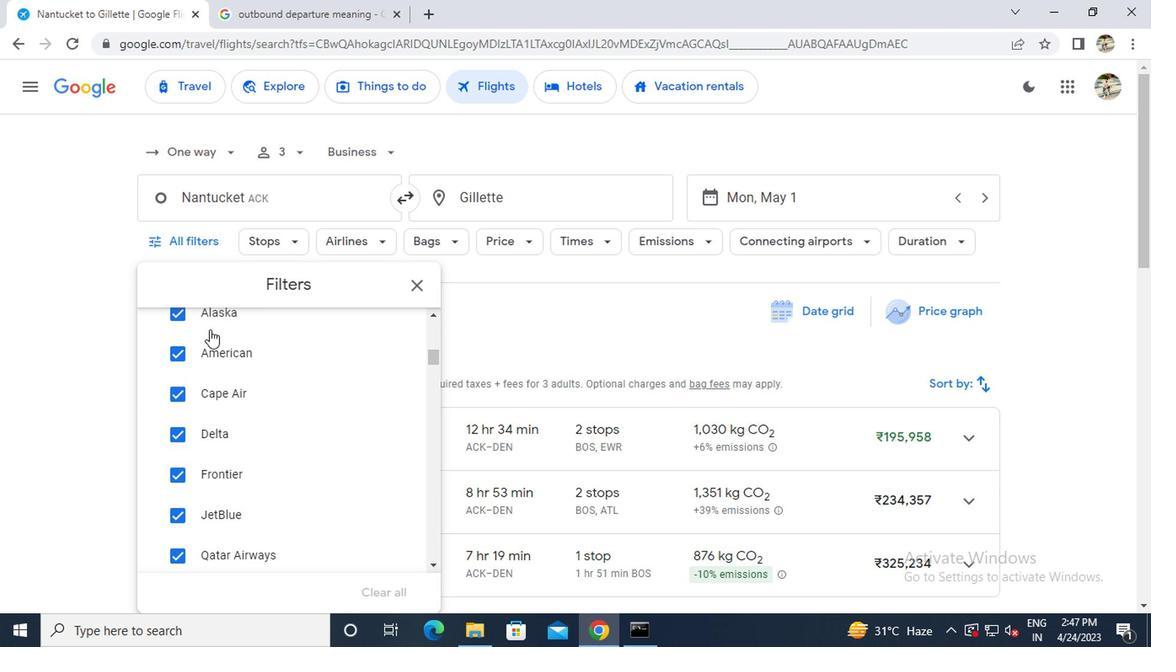
Action: Mouse scrolled (207, 331) with delta (0, 0)
Screenshot: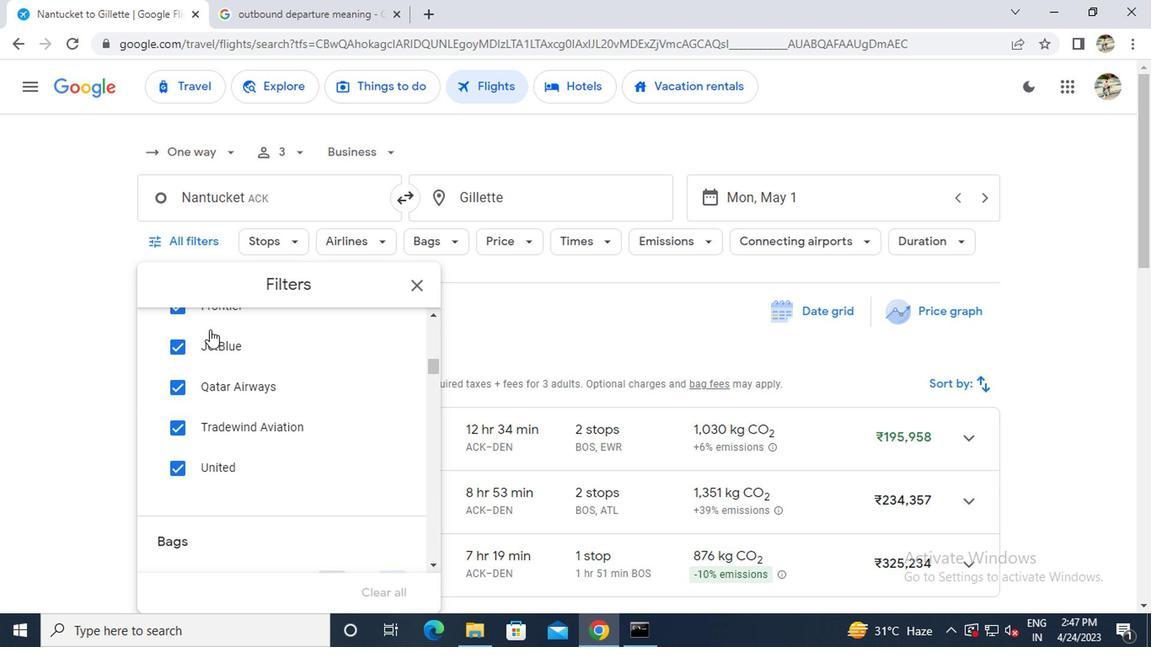 
Action: Mouse scrolled (207, 331) with delta (0, 0)
Screenshot: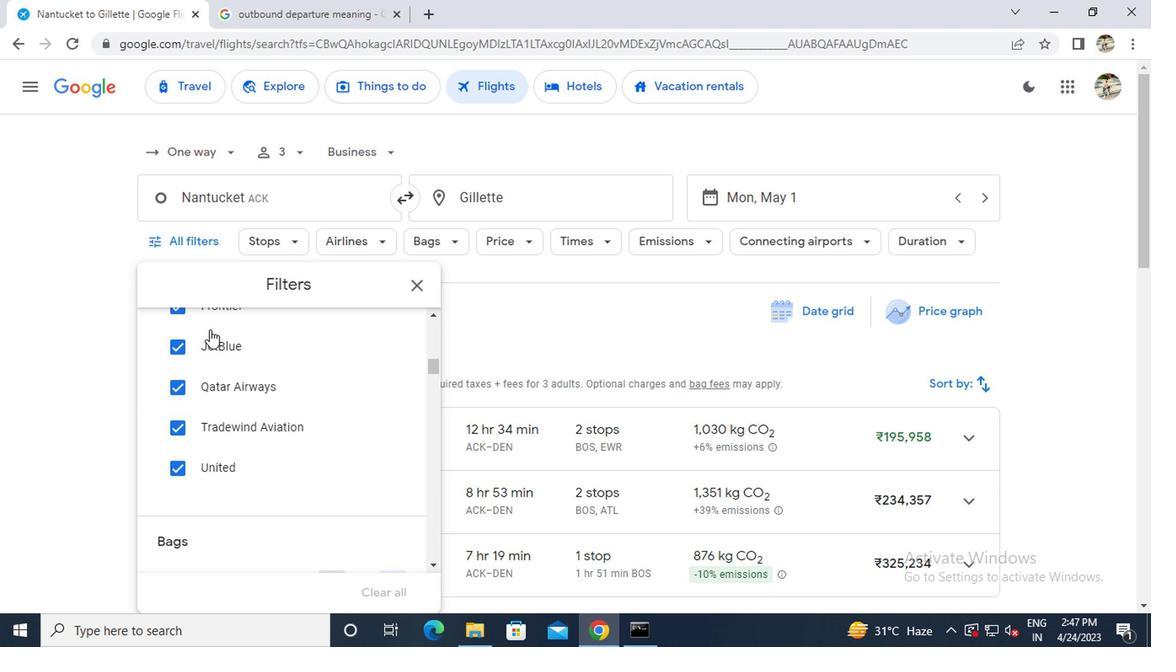 
Action: Mouse moved to (207, 333)
Screenshot: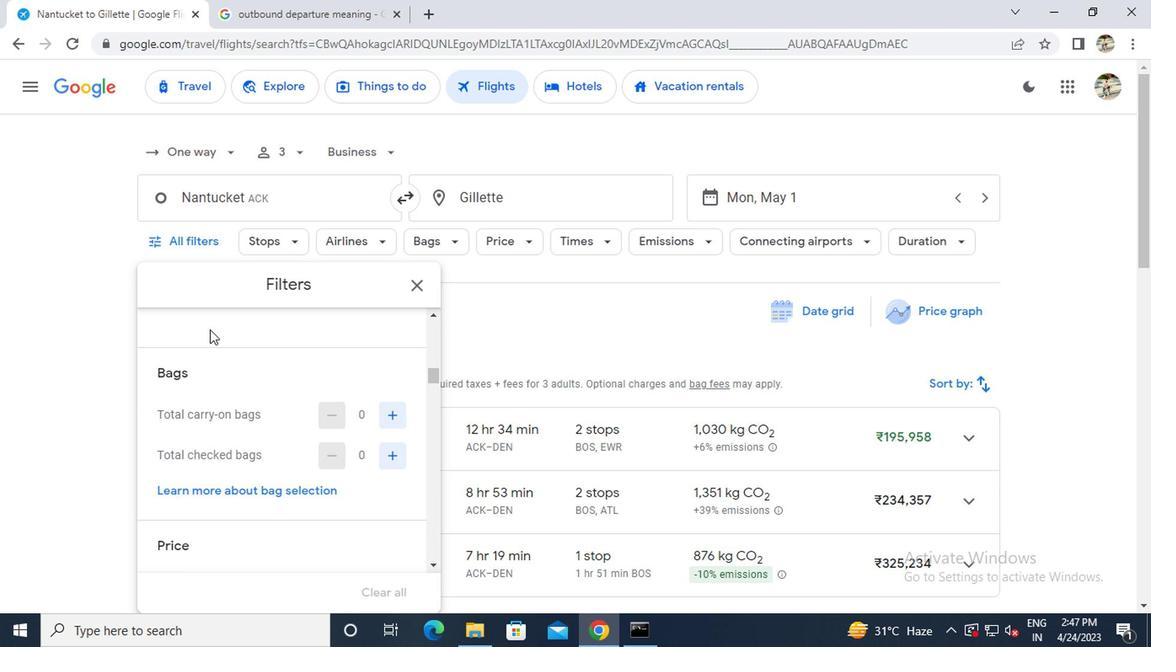 
Action: Mouse scrolled (207, 332) with delta (0, -1)
Screenshot: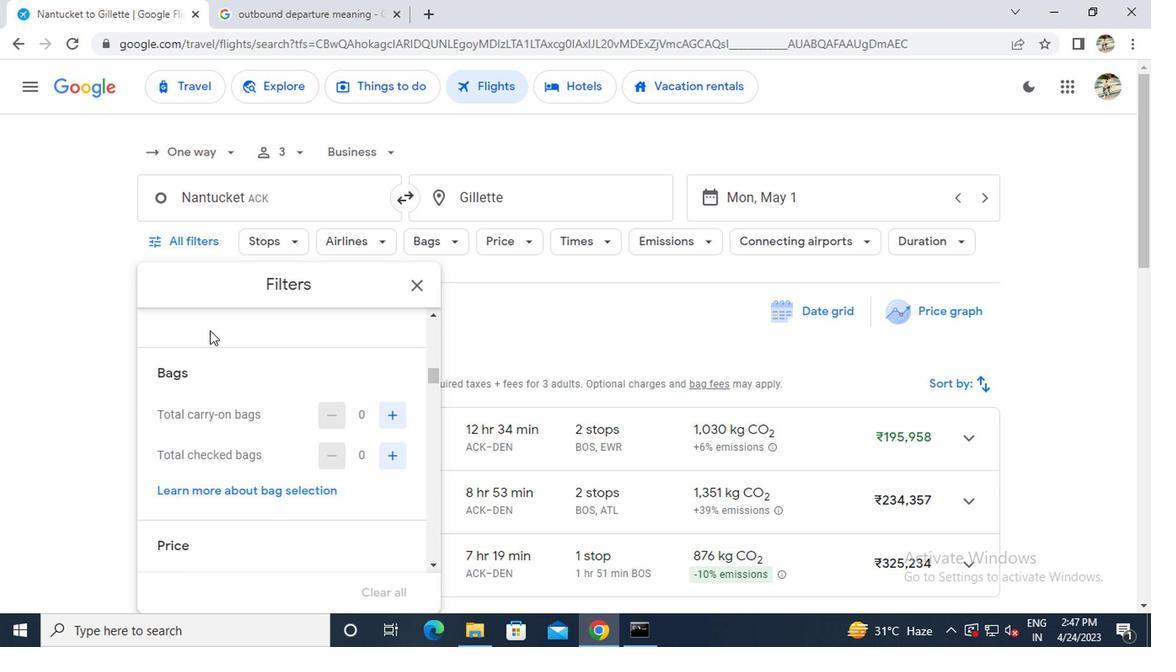 
Action: Mouse moved to (388, 369)
Screenshot: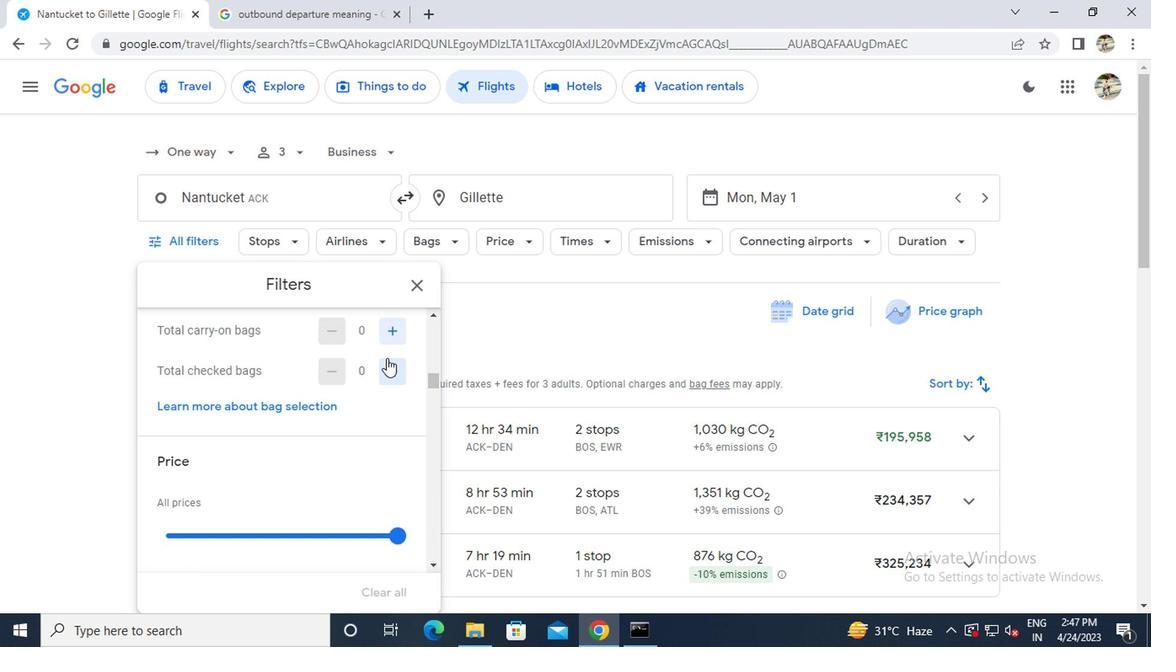 
Action: Mouse pressed left at (388, 369)
Screenshot: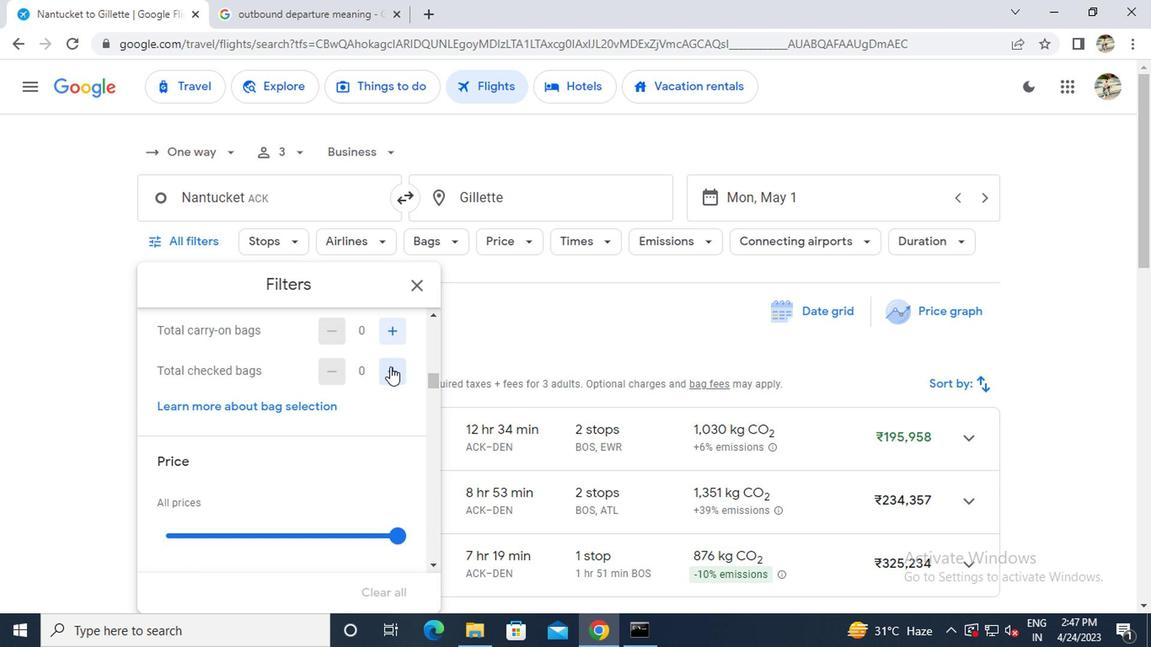 
Action: Mouse pressed left at (388, 369)
Screenshot: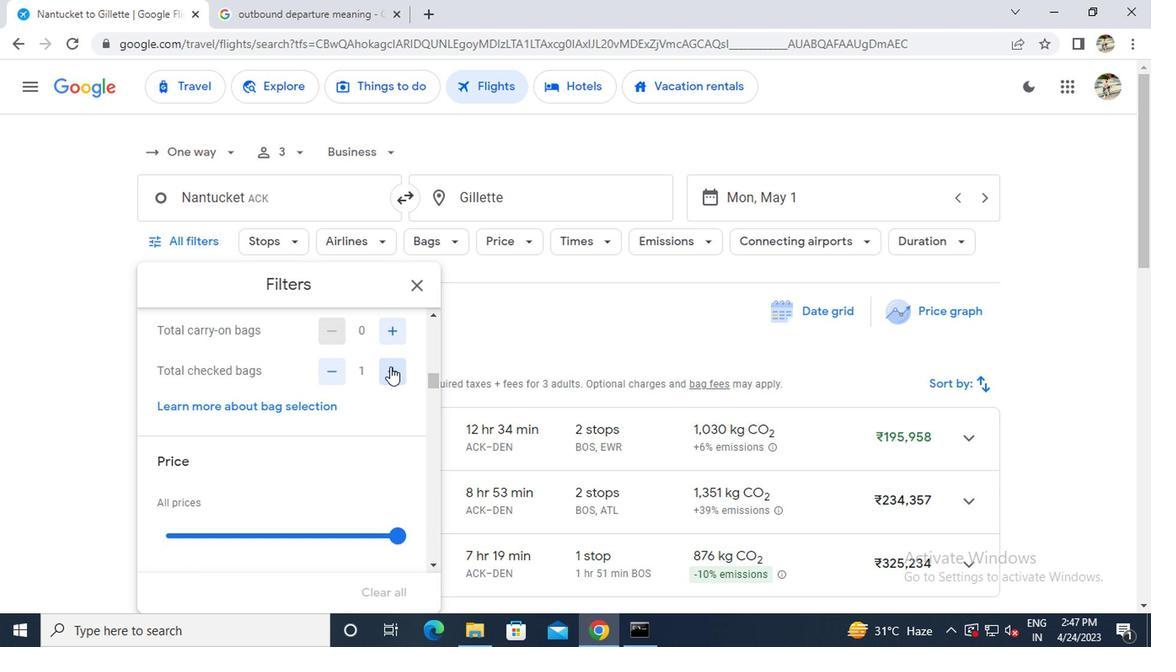 
Action: Mouse moved to (386, 371)
Screenshot: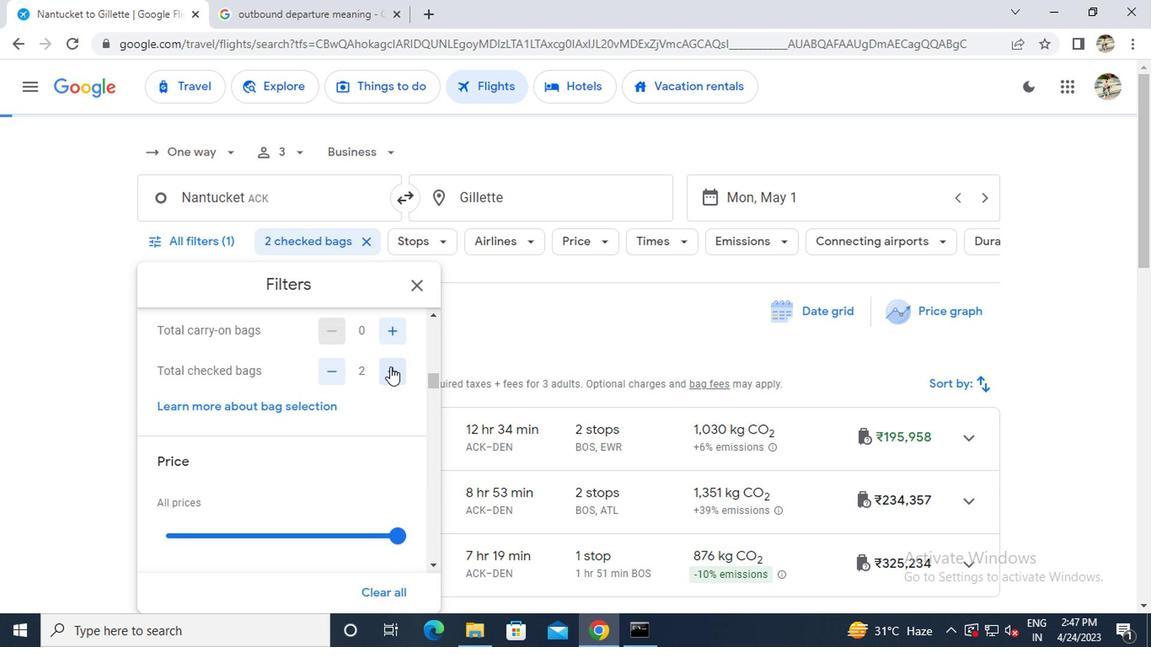 
Action: Mouse scrolled (386, 370) with delta (0, -1)
Screenshot: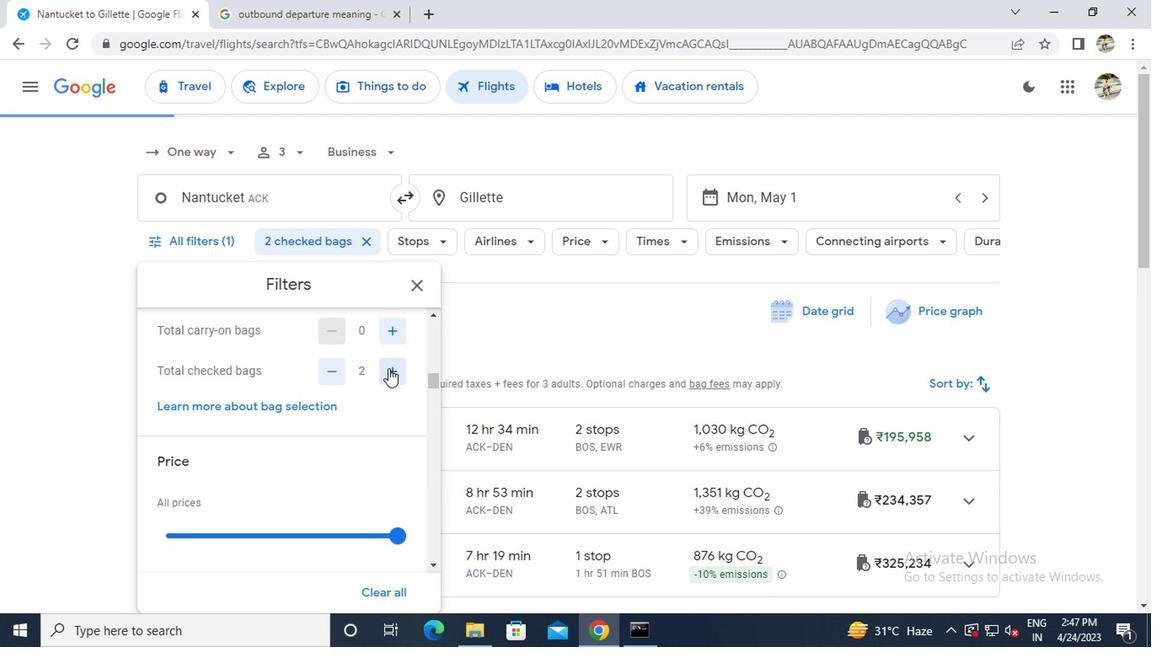 
Action: Mouse moved to (403, 448)
Screenshot: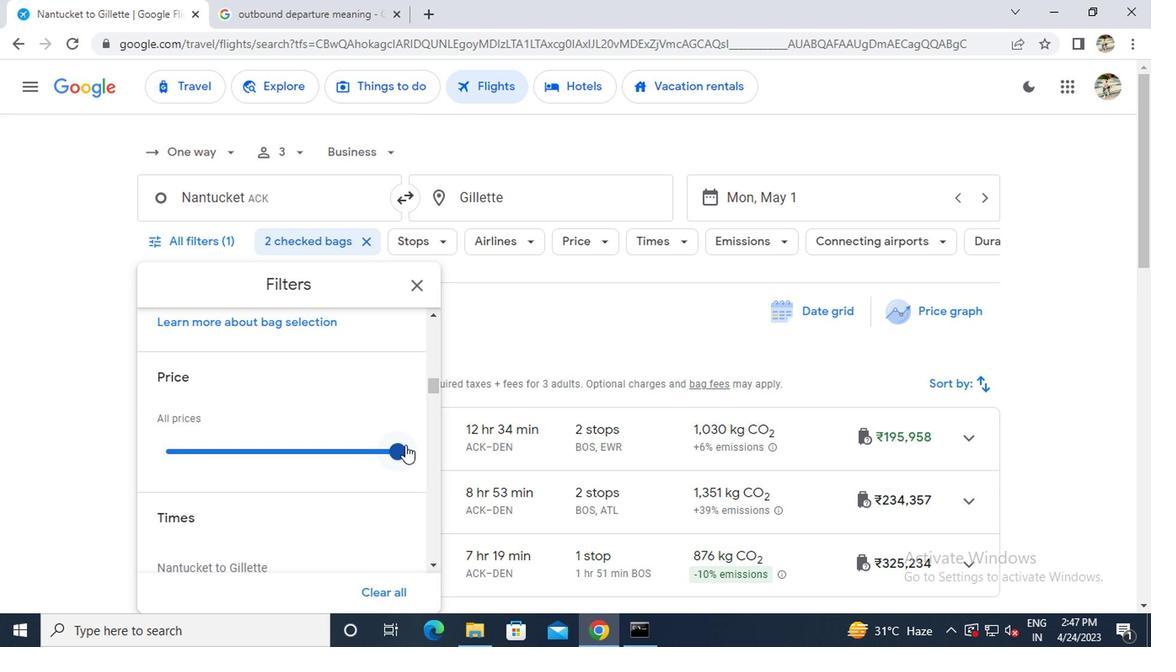
Action: Mouse pressed left at (403, 448)
Screenshot: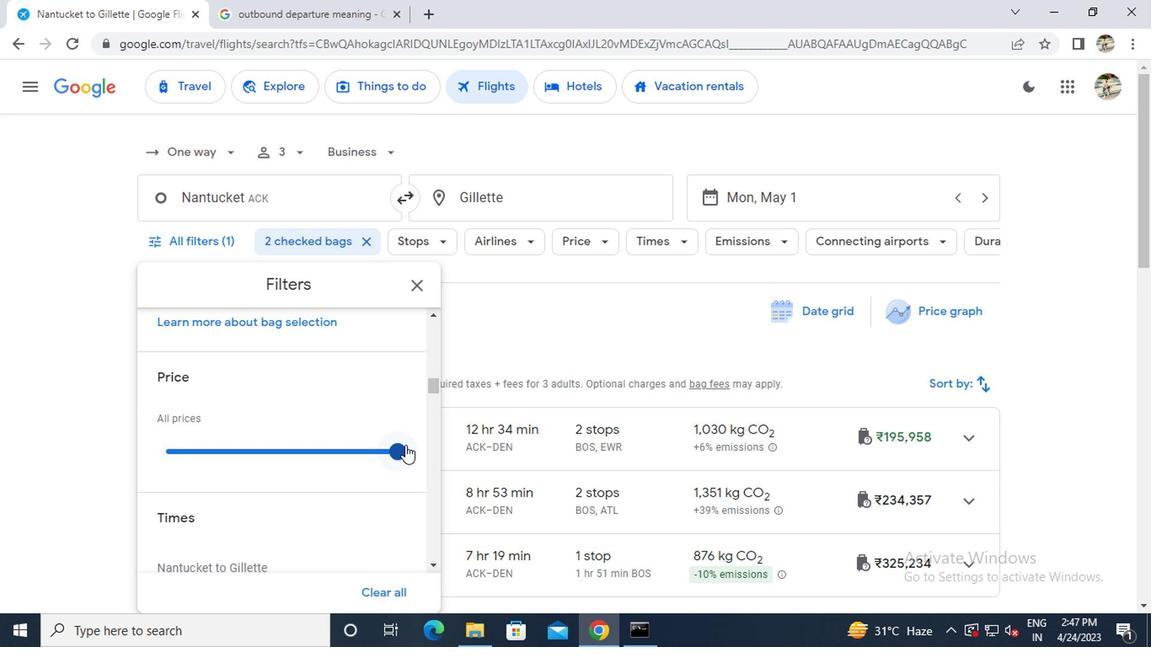
Action: Mouse moved to (205, 472)
Screenshot: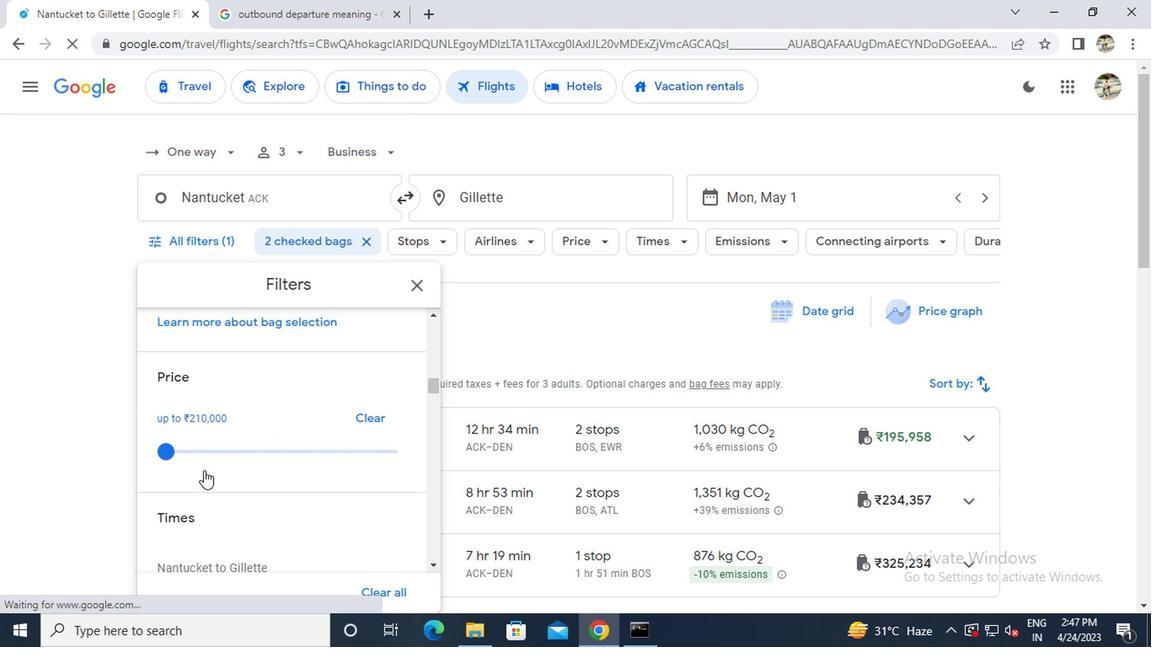 
Action: Mouse scrolled (205, 471) with delta (0, 0)
Screenshot: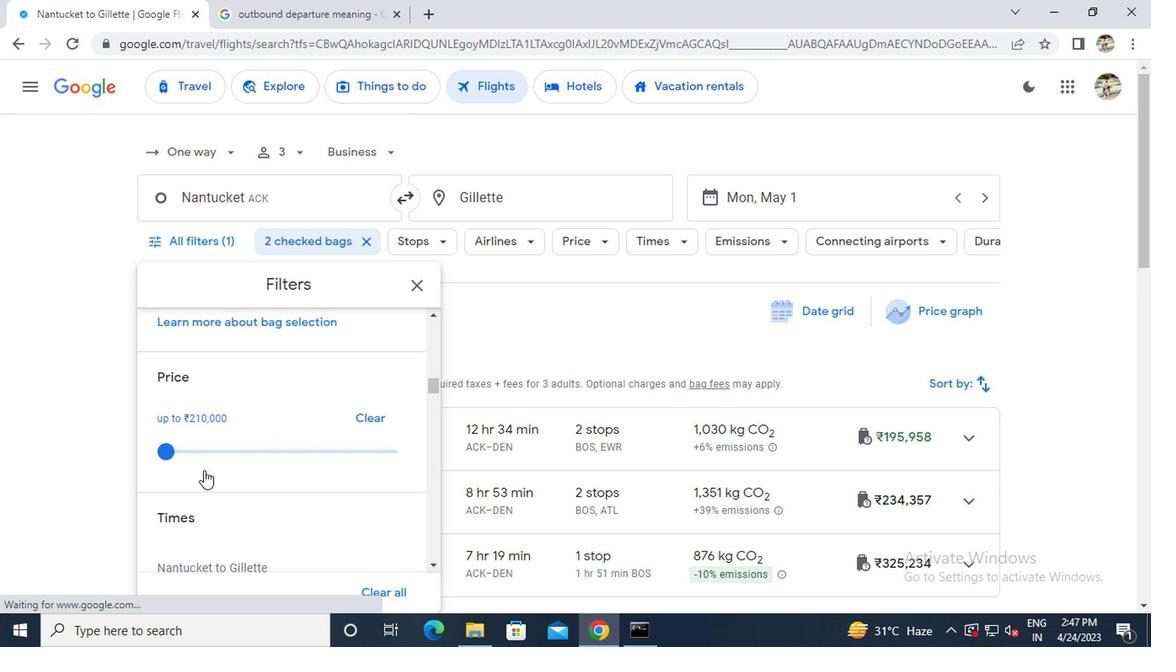 
Action: Mouse moved to (205, 472)
Screenshot: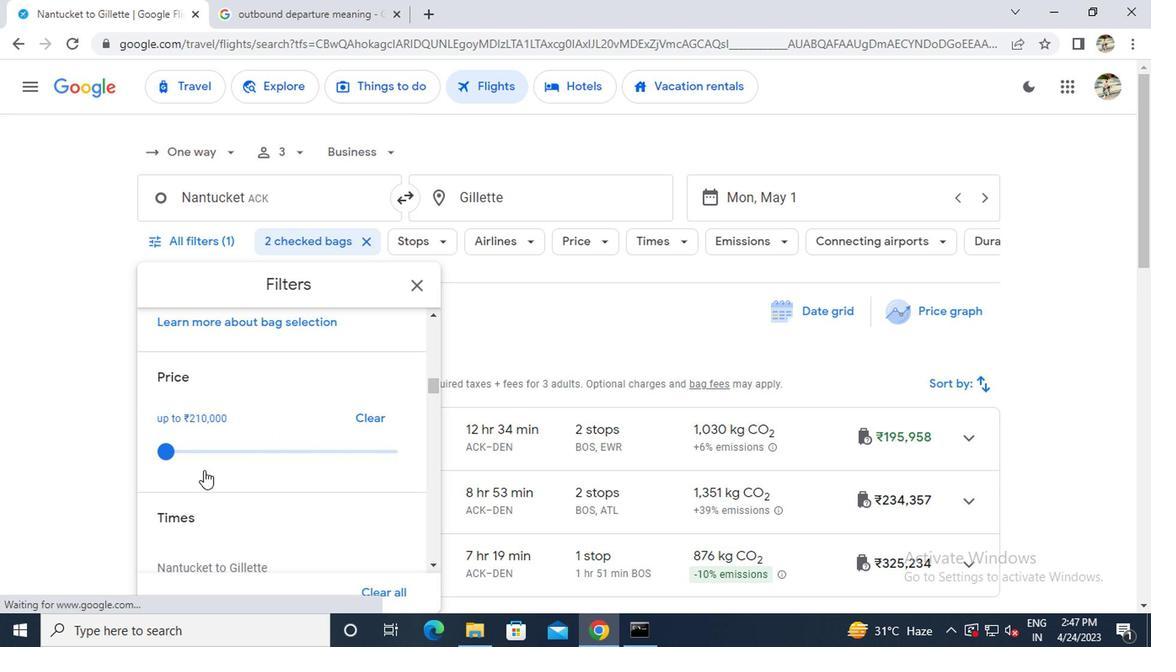 
Action: Mouse scrolled (205, 471) with delta (0, 0)
Screenshot: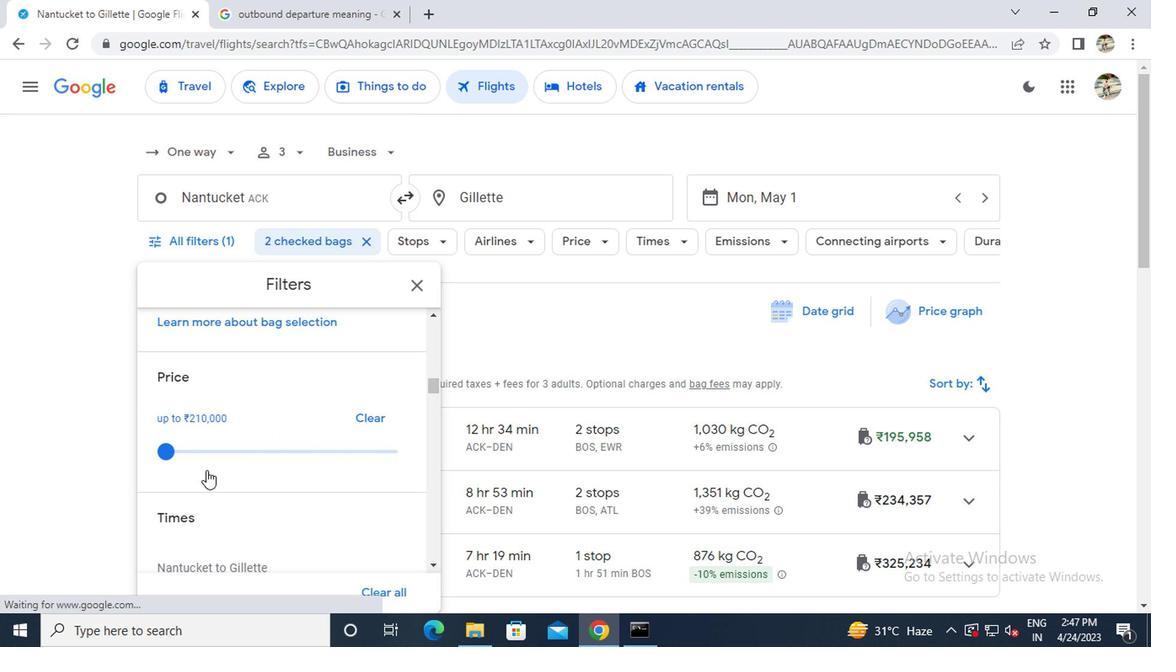 
Action: Mouse moved to (157, 473)
Screenshot: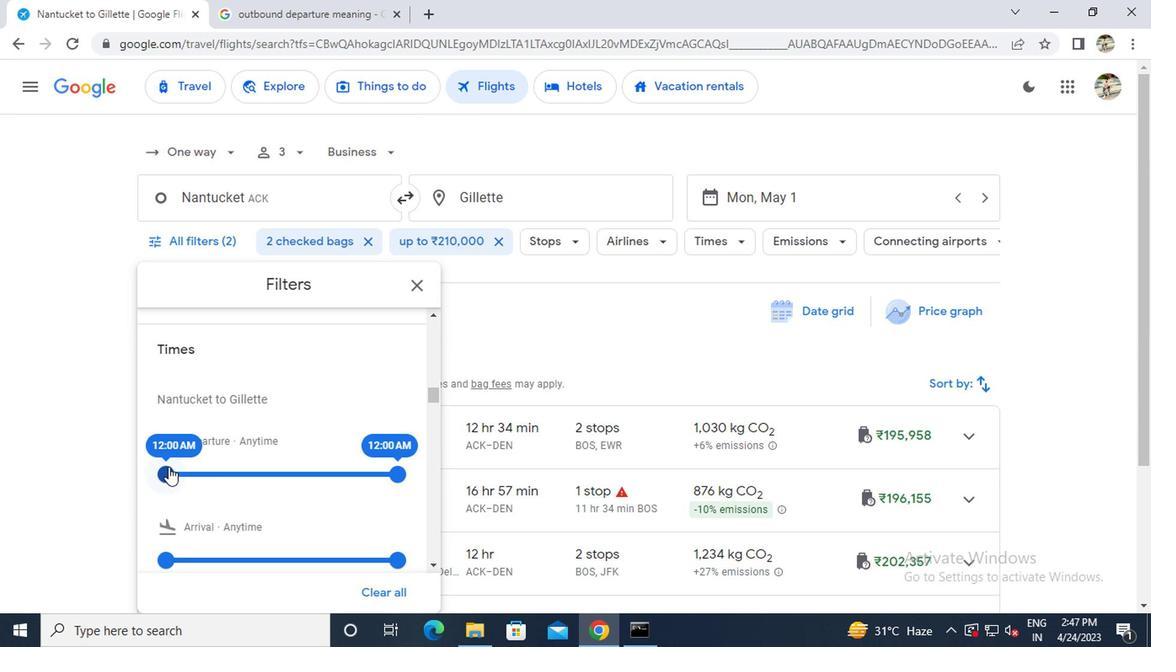 
Action: Mouse pressed left at (157, 473)
Screenshot: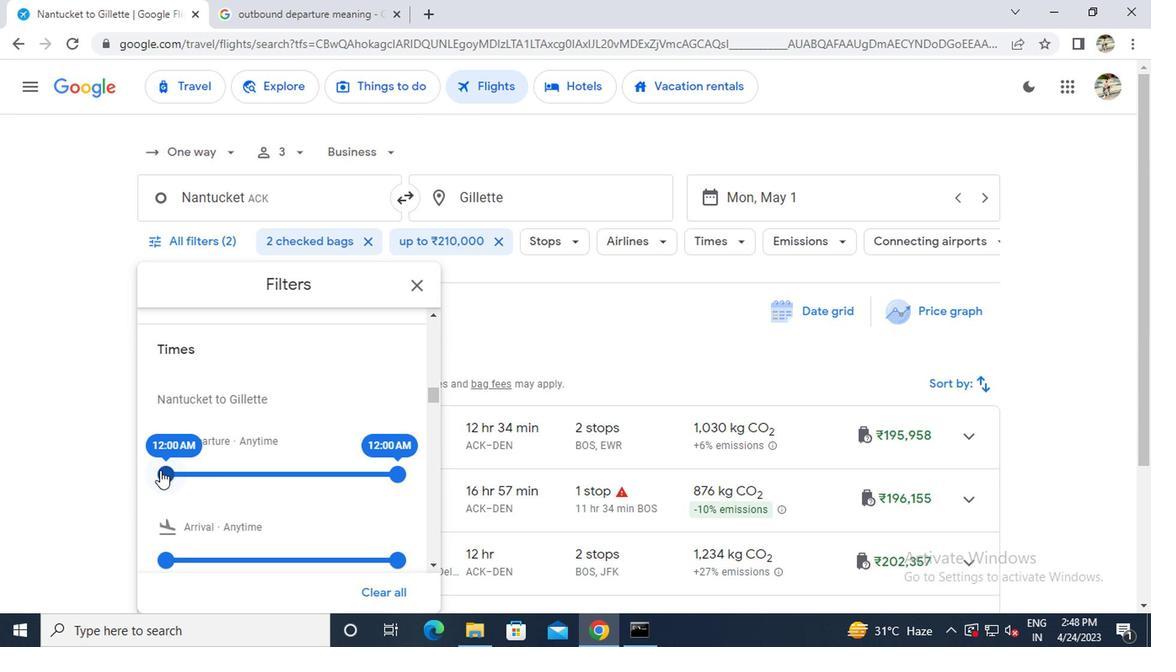 
Action: Mouse moved to (407, 287)
Screenshot: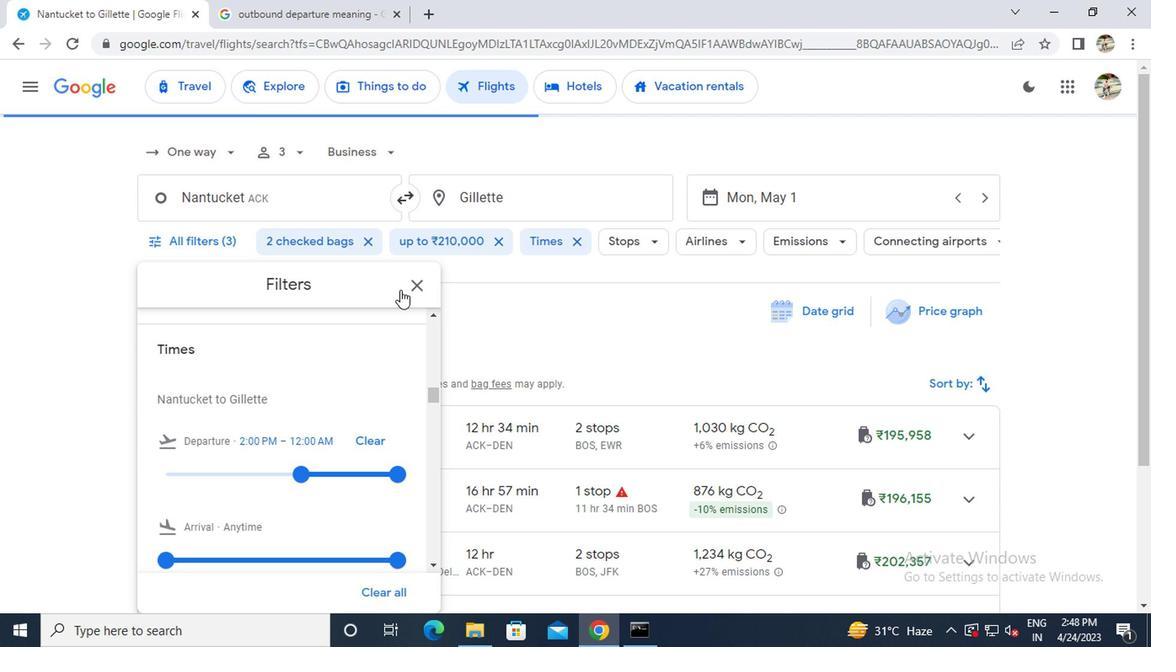 
Action: Mouse pressed left at (407, 287)
Screenshot: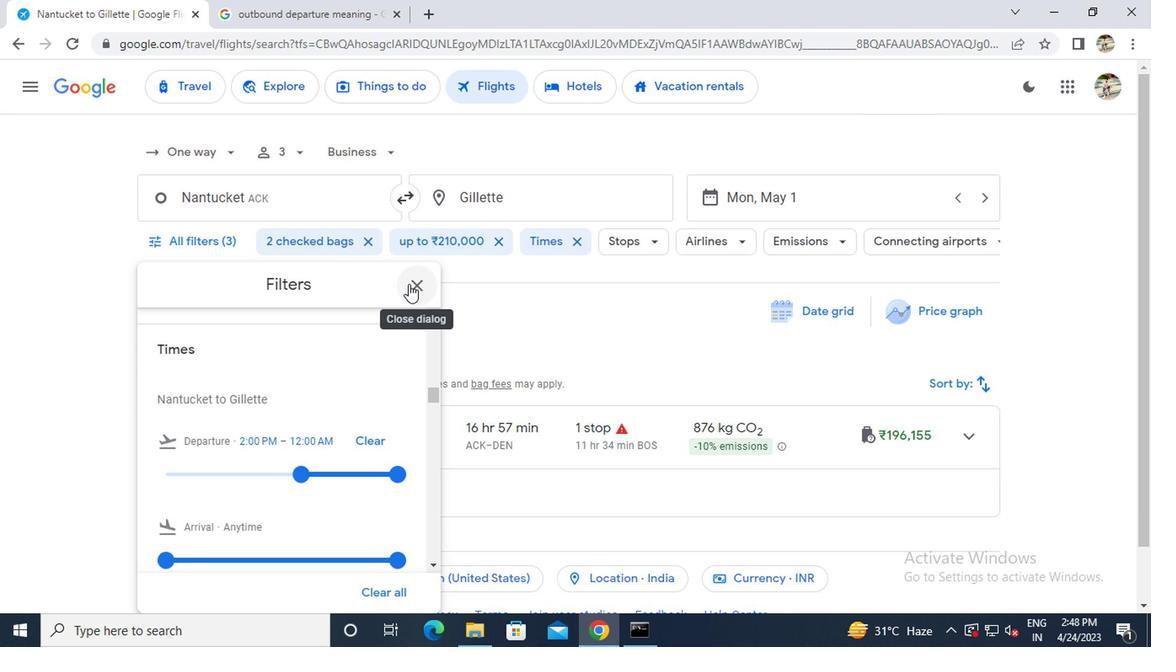 
